 Task: Plan a trip to Dodola, Ethiopia from 6th December, 2023 to 18th December, 2023 for 3 adults.2 bedrooms having 2 beds and 2 bathrooms. Property type can be hotel. Look for 3 properties as per requirement.
Action: Mouse moved to (540, 75)
Screenshot: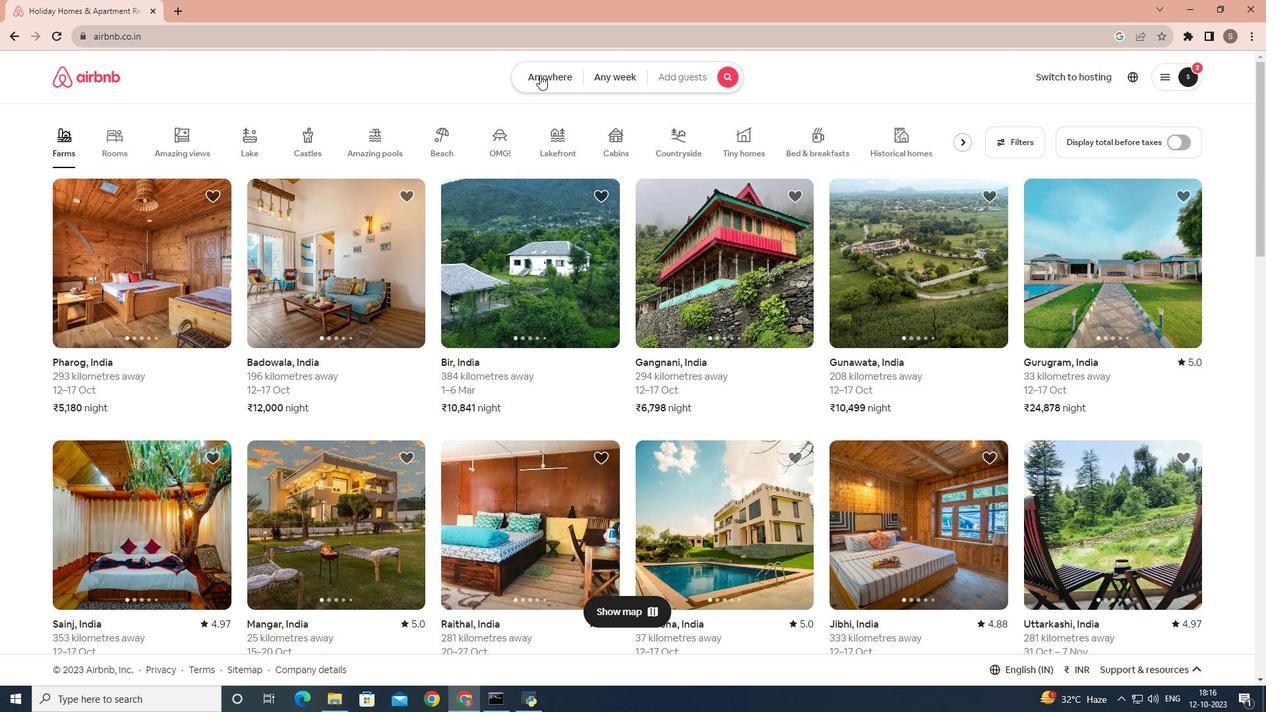
Action: Mouse pressed left at (540, 75)
Screenshot: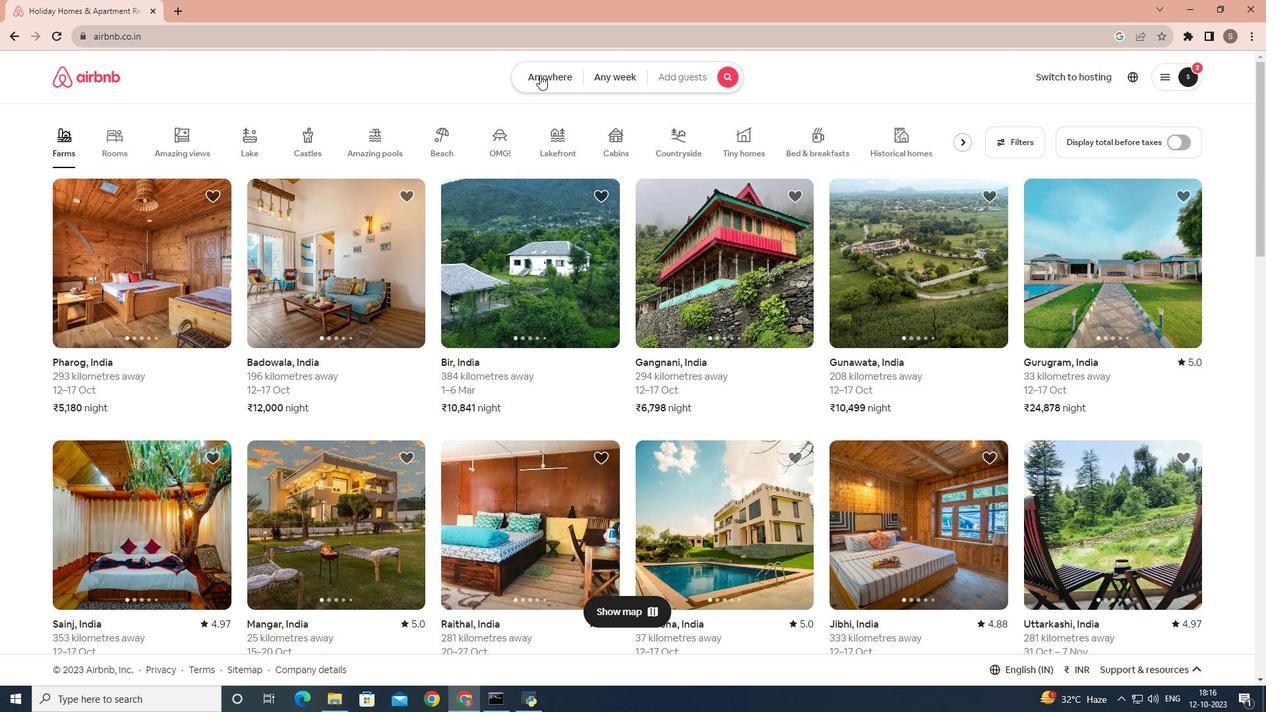 
Action: Mouse moved to (391, 133)
Screenshot: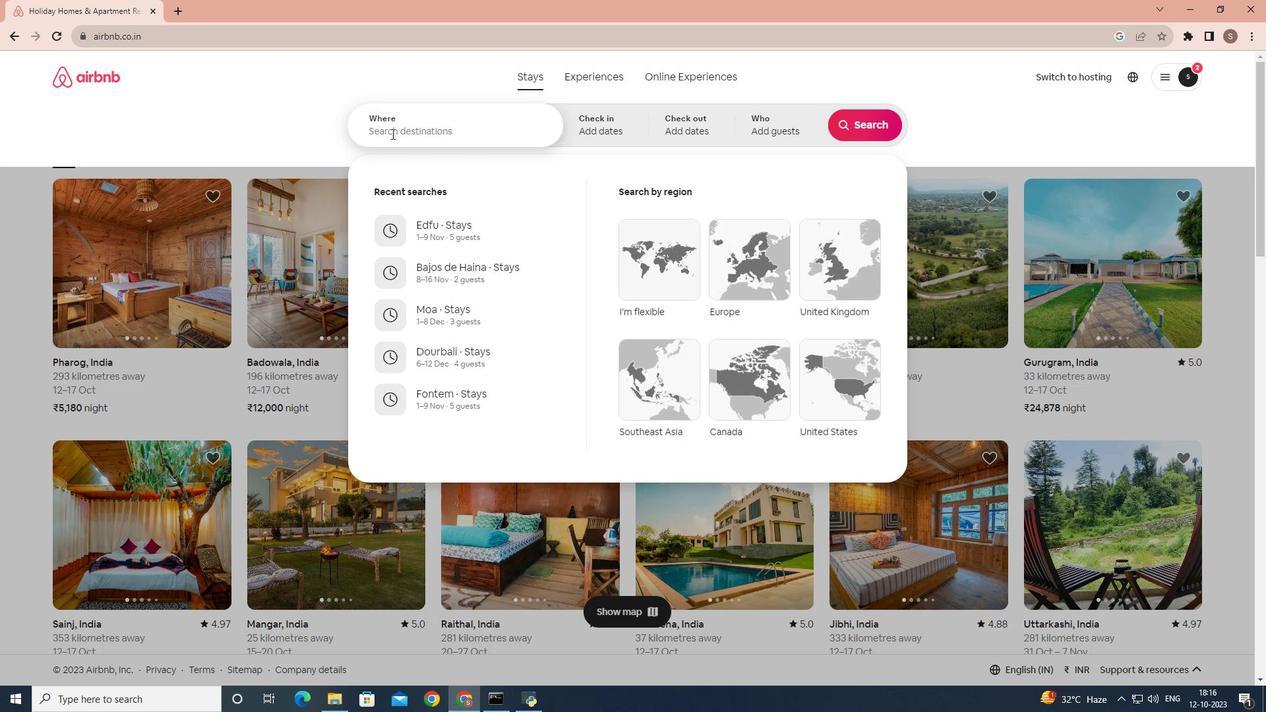 
Action: Mouse pressed left at (391, 133)
Screenshot: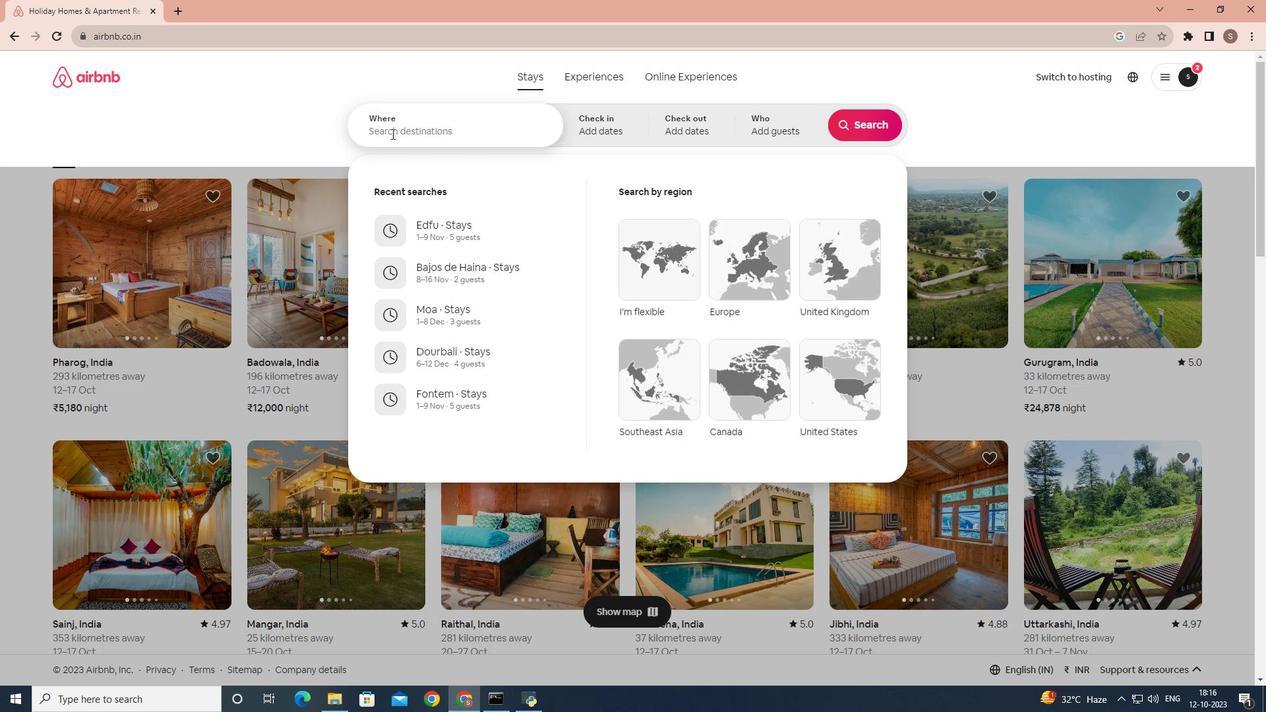 
Action: Mouse moved to (484, 161)
Screenshot: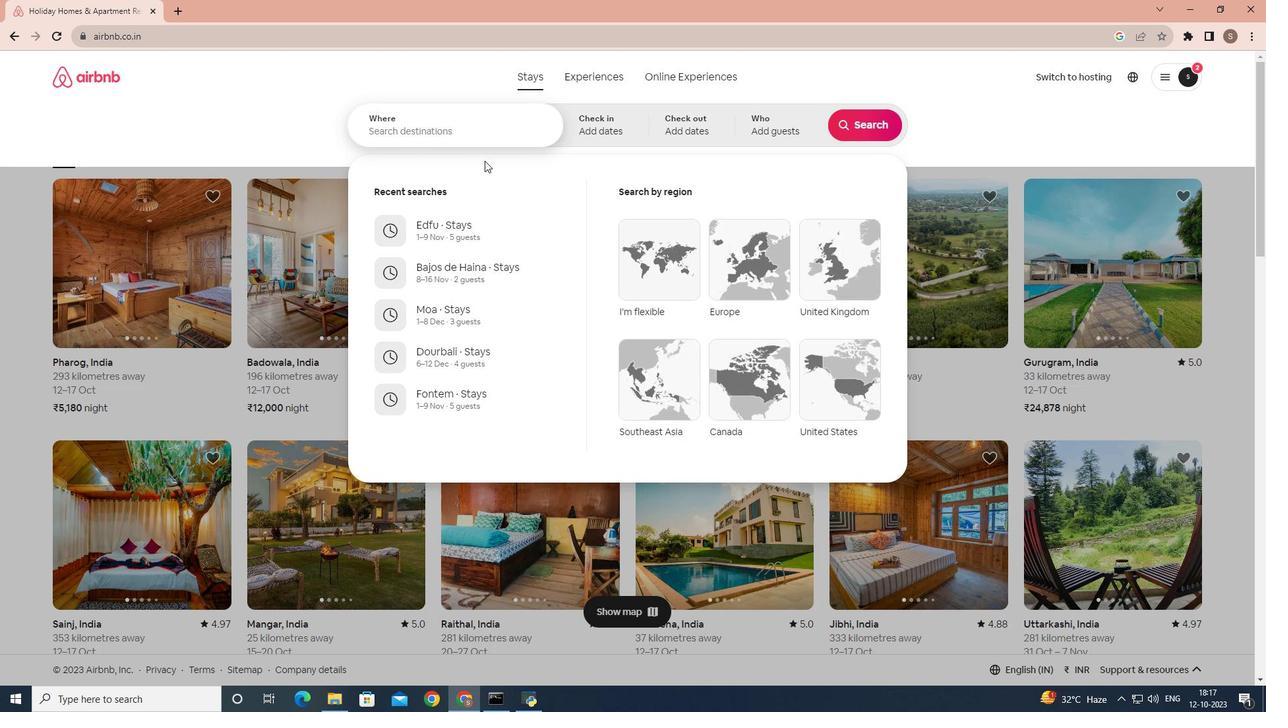 
Action: Key pressed <Key.shift>Dodola
Screenshot: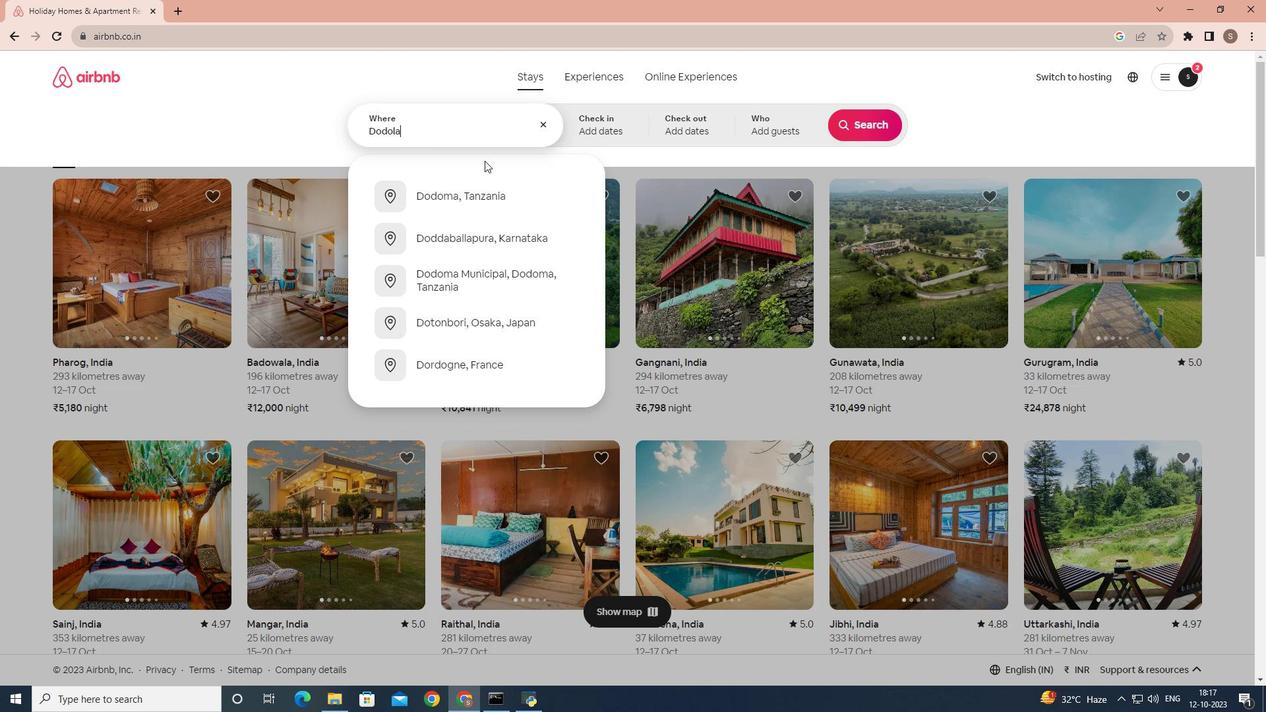 
Action: Mouse moved to (495, 200)
Screenshot: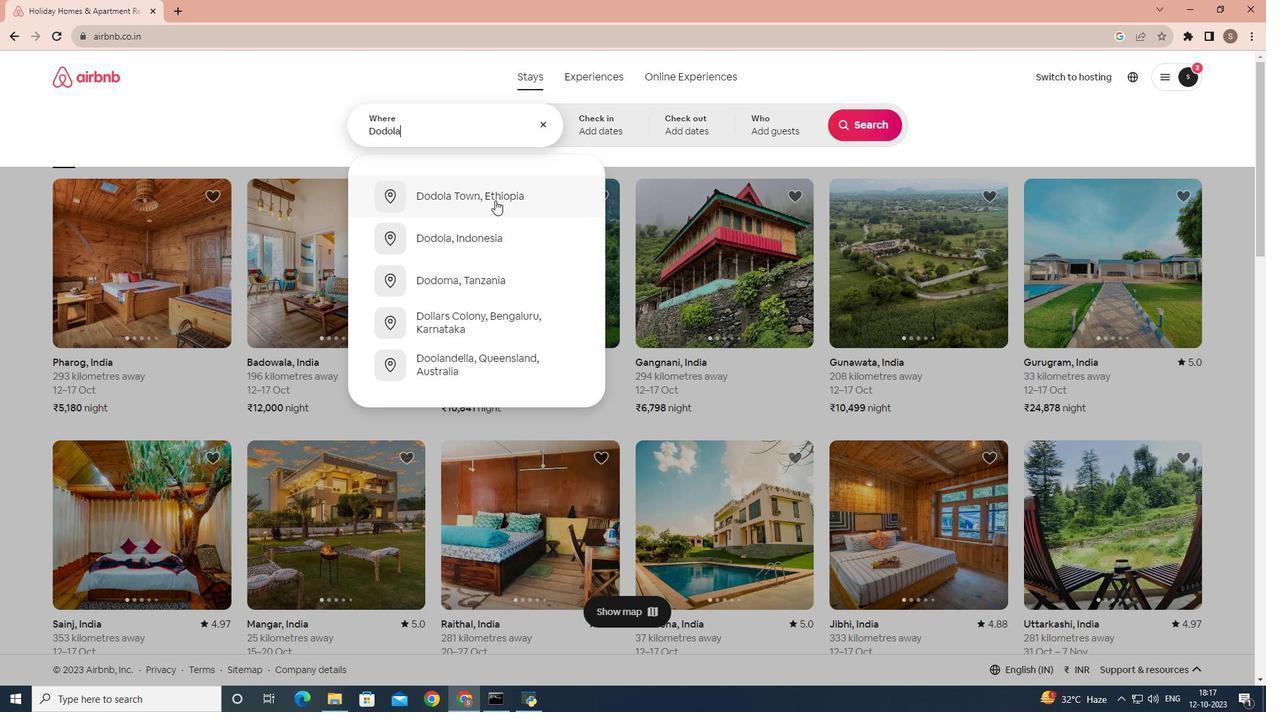 
Action: Mouse pressed left at (495, 200)
Screenshot: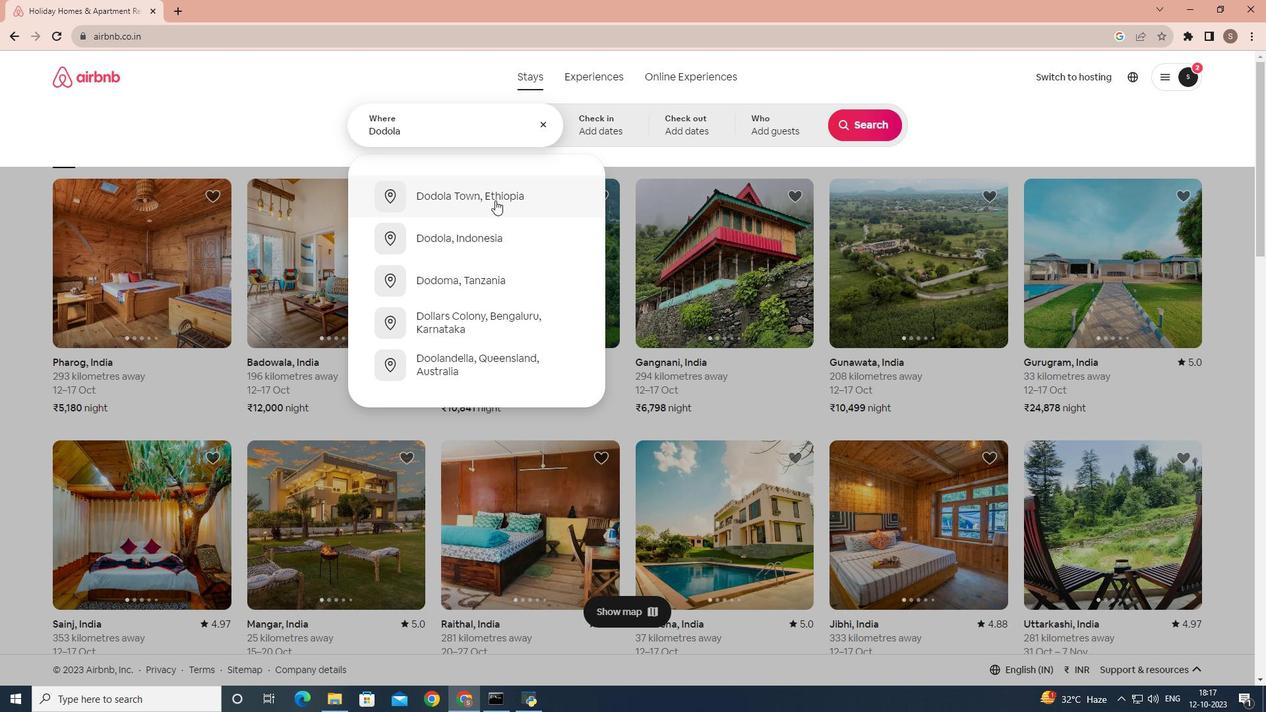 
Action: Mouse moved to (861, 227)
Screenshot: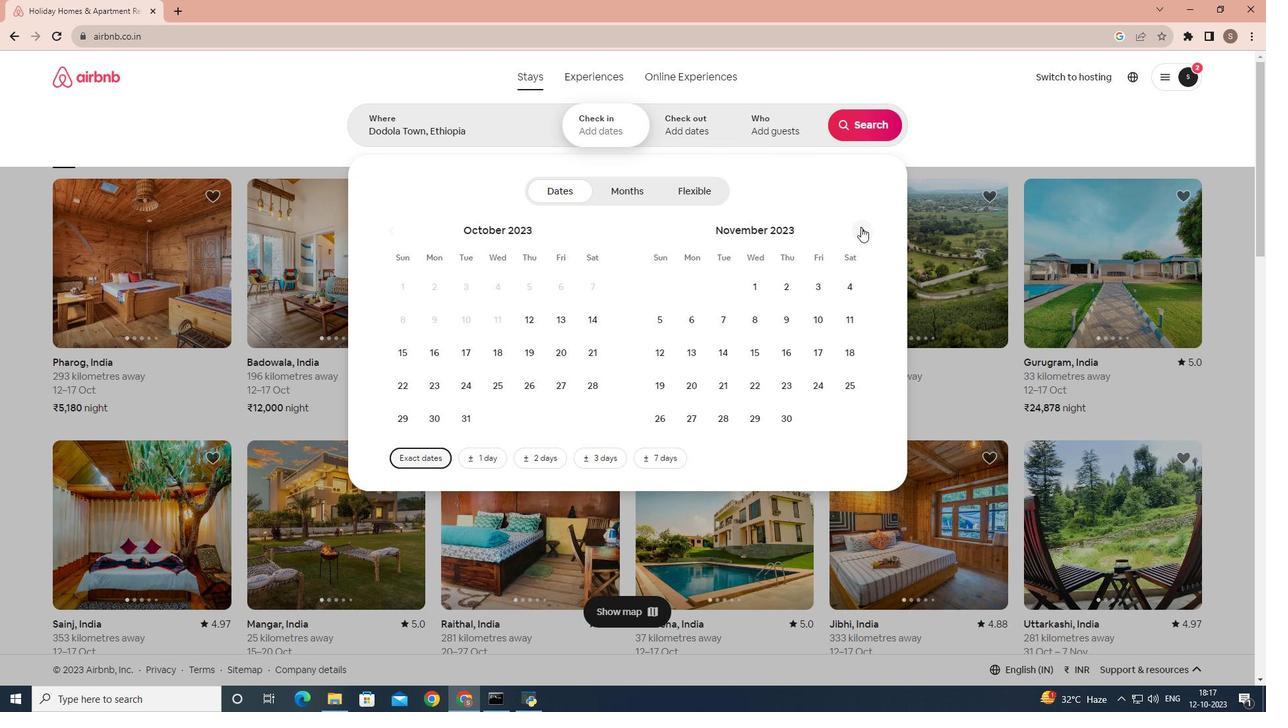 
Action: Mouse pressed left at (861, 227)
Screenshot: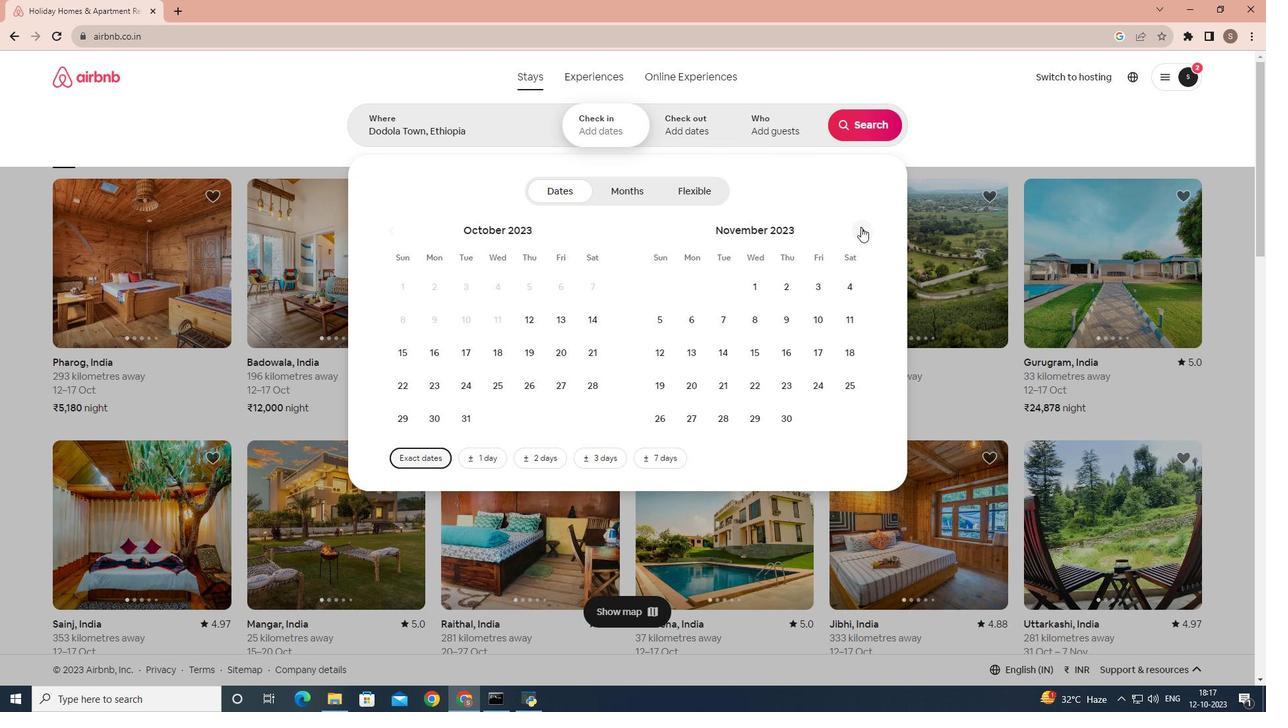 
Action: Mouse moved to (754, 323)
Screenshot: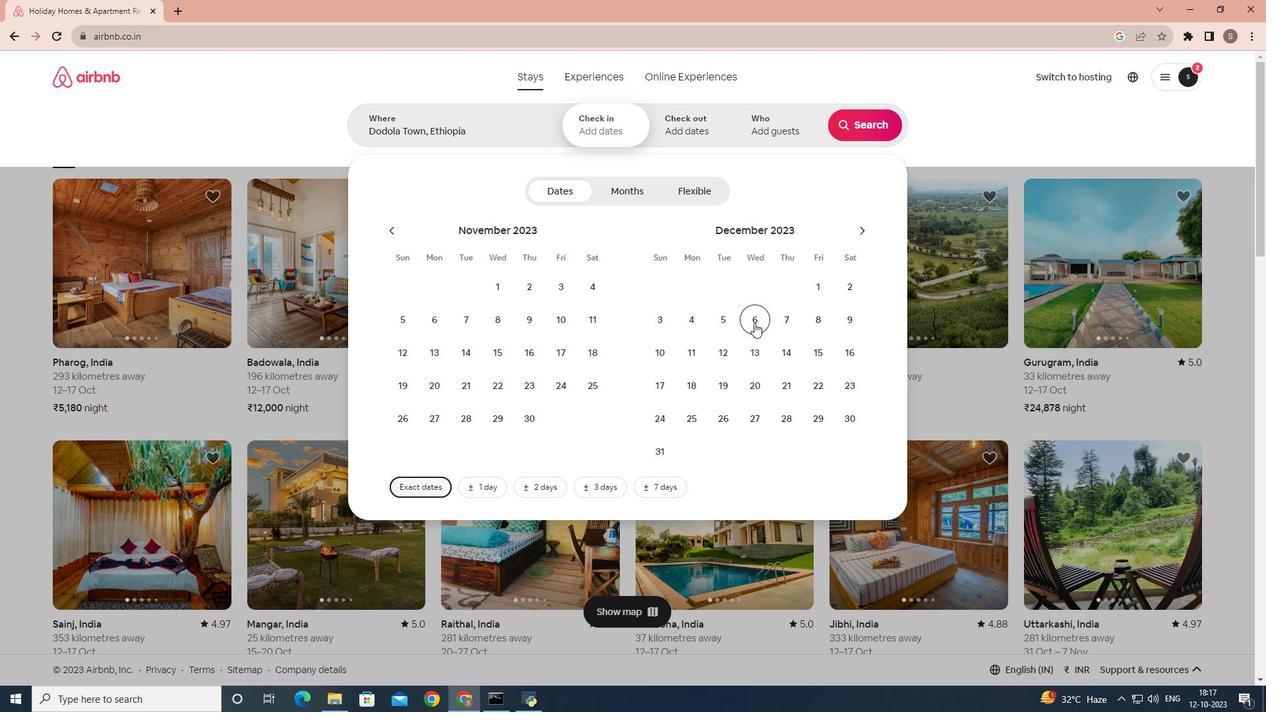 
Action: Mouse pressed left at (754, 323)
Screenshot: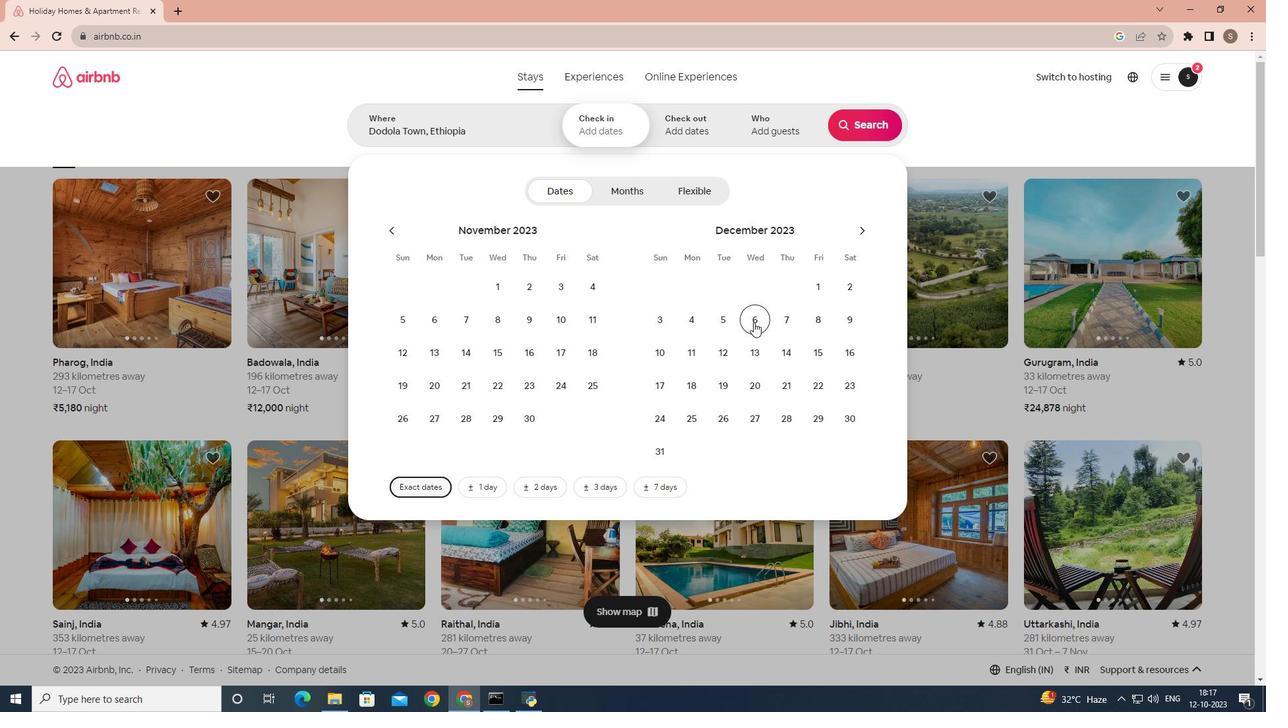 
Action: Mouse moved to (704, 386)
Screenshot: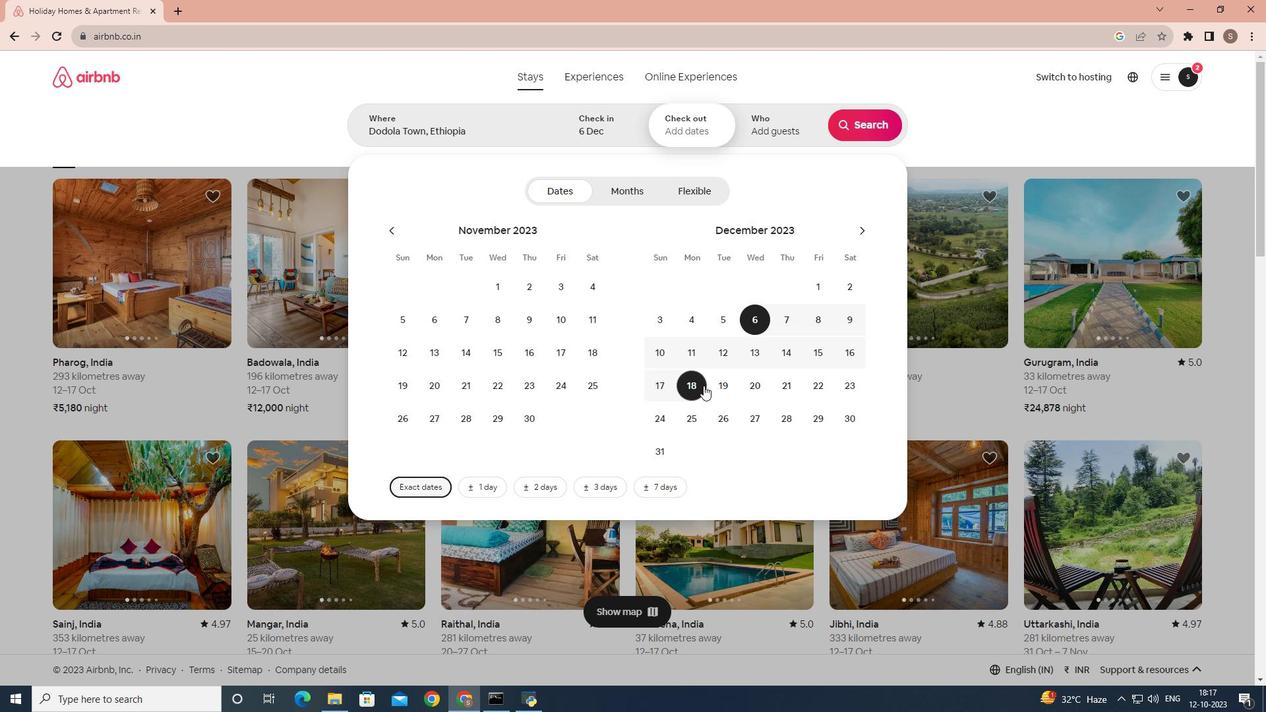 
Action: Mouse pressed left at (704, 386)
Screenshot: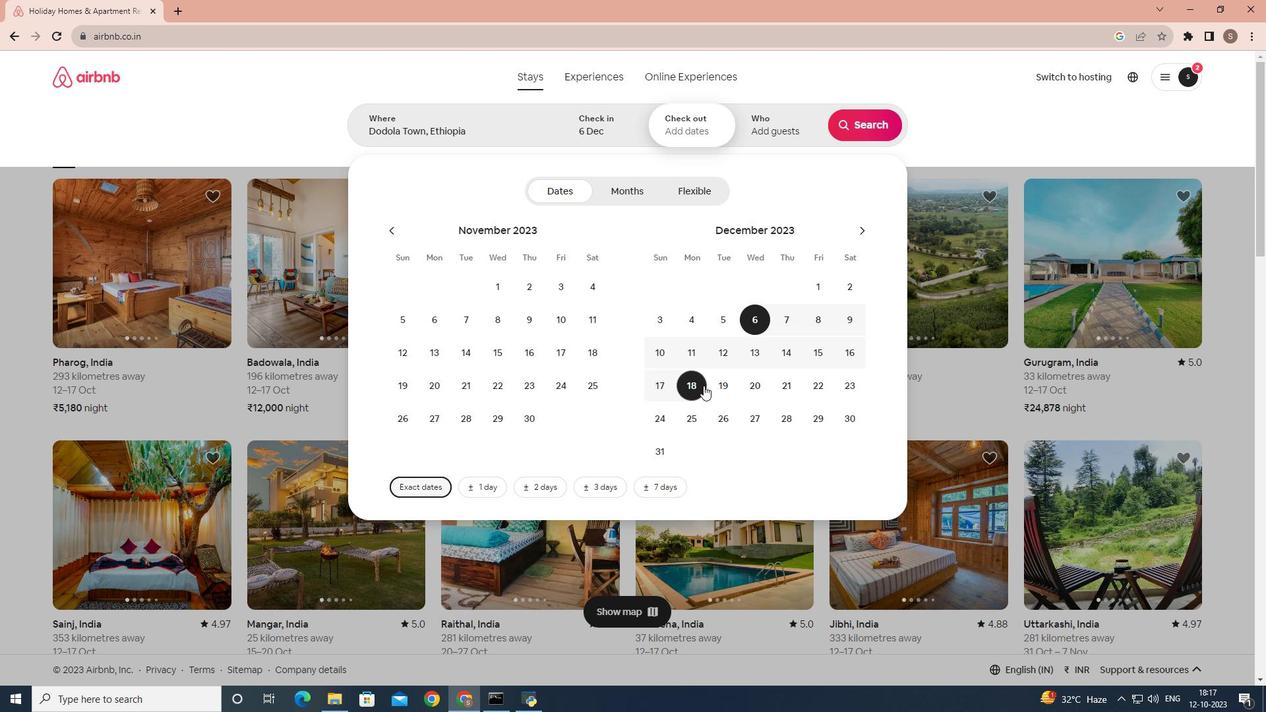 
Action: Mouse moved to (764, 134)
Screenshot: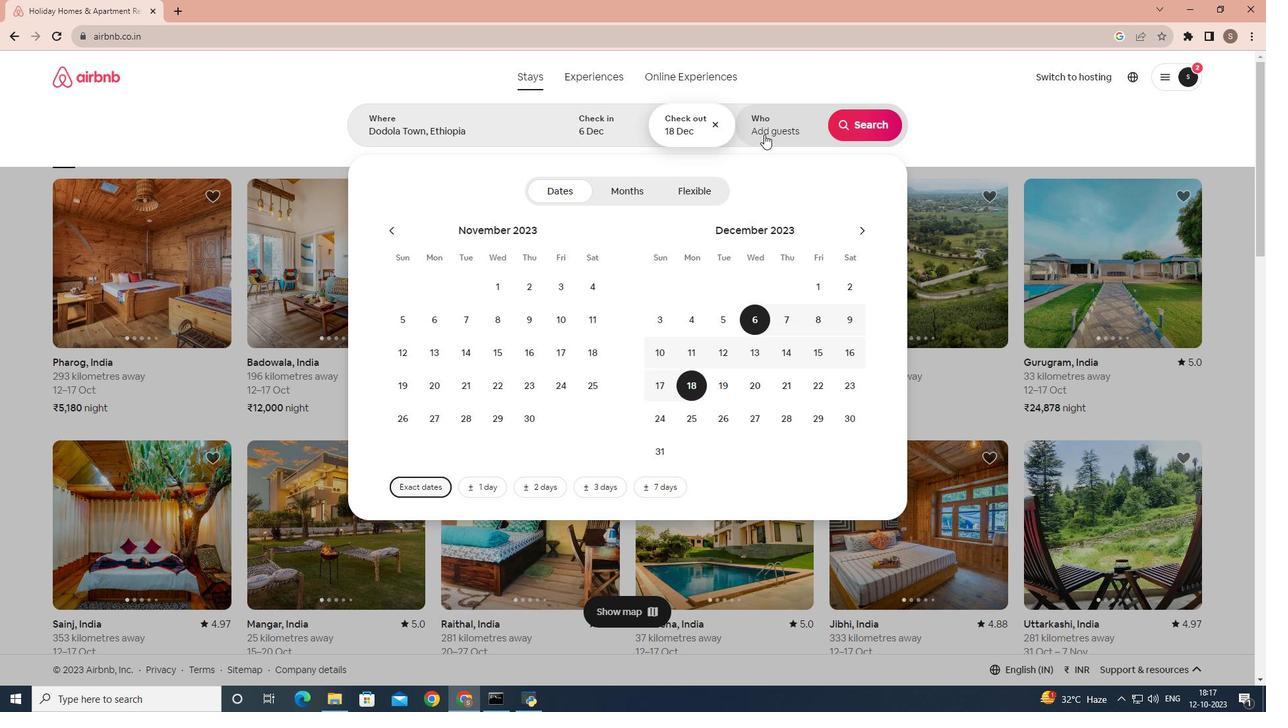 
Action: Mouse pressed left at (764, 134)
Screenshot: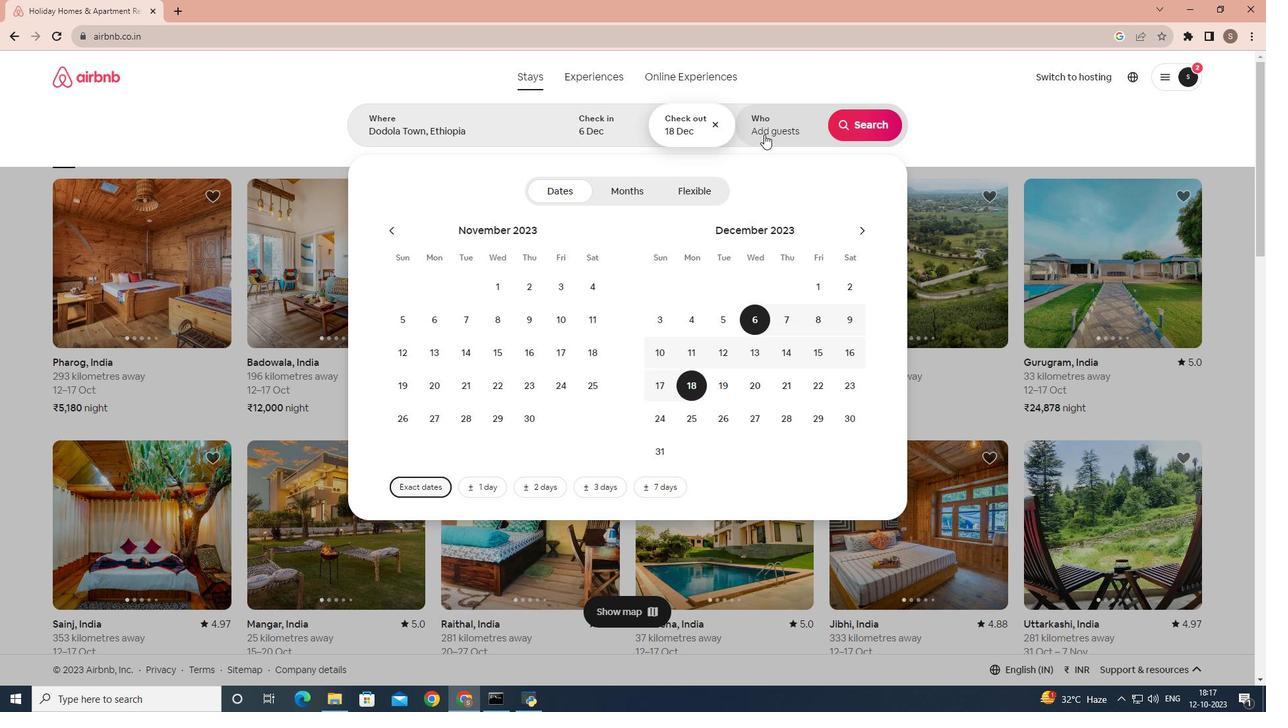 
Action: Mouse moved to (874, 193)
Screenshot: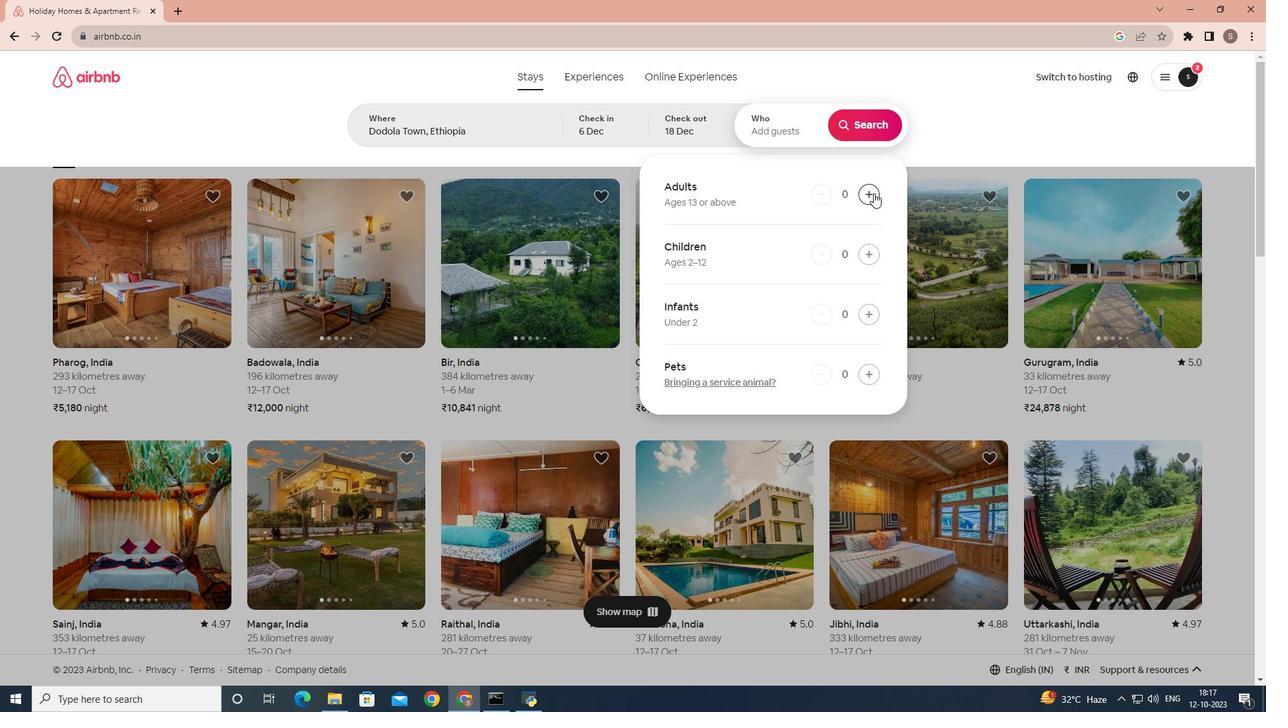 
Action: Mouse pressed left at (874, 193)
Screenshot: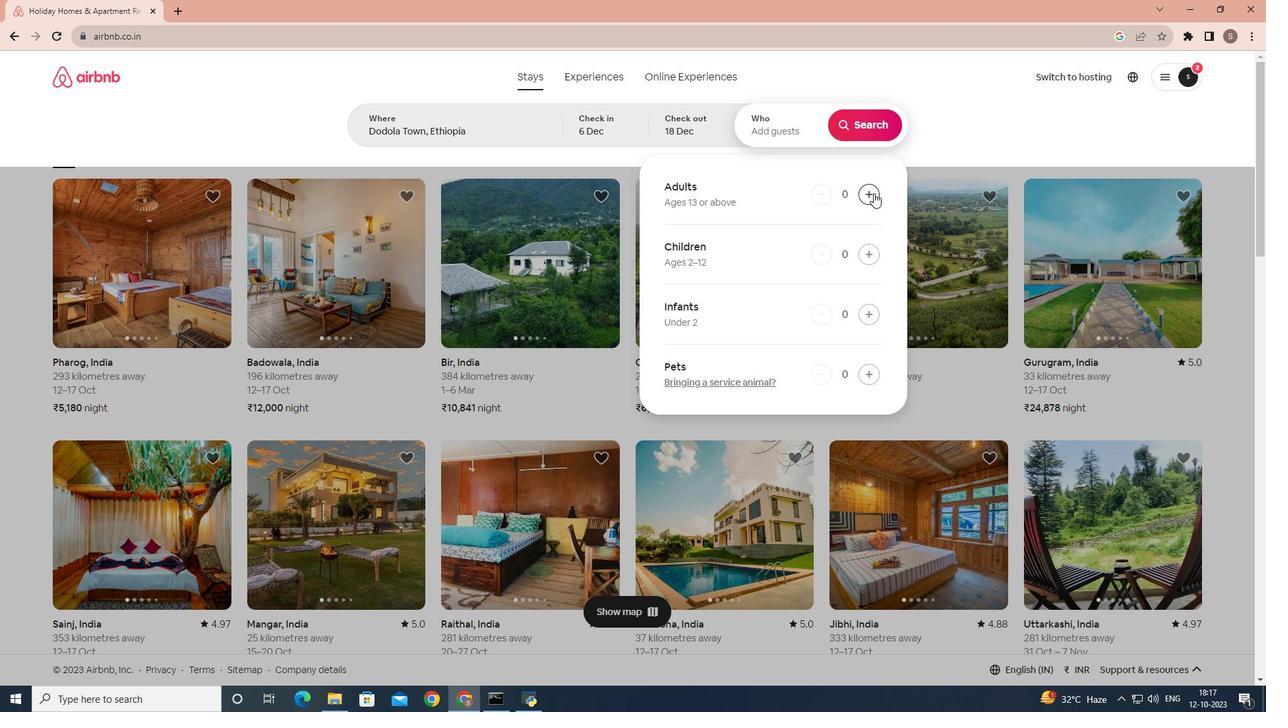 
Action: Mouse pressed left at (874, 193)
Screenshot: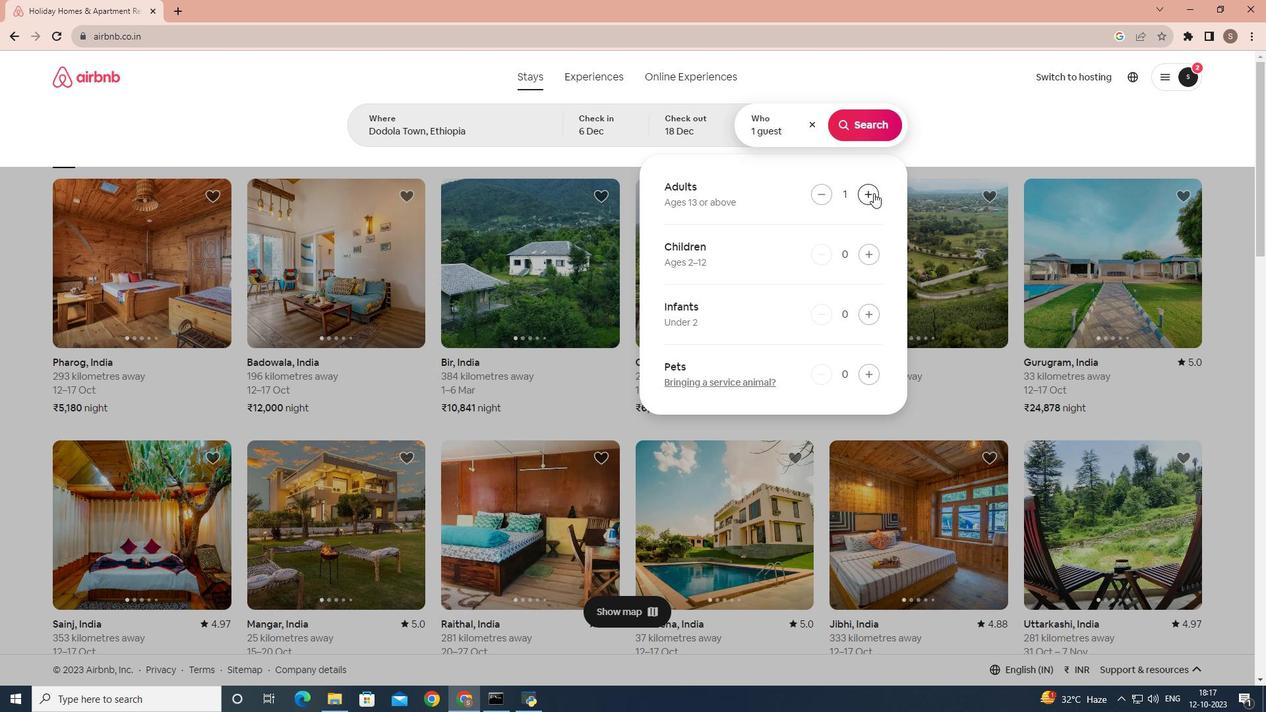 
Action: Mouse pressed left at (874, 193)
Screenshot: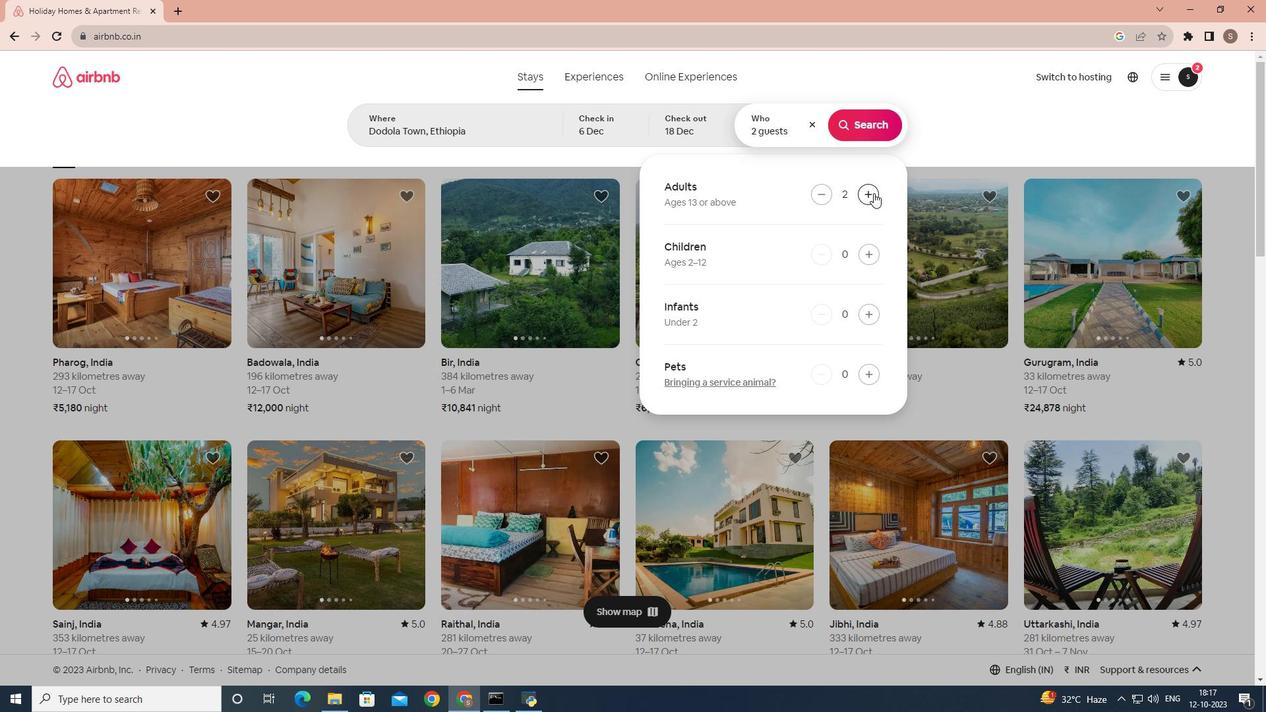 
Action: Mouse moved to (867, 123)
Screenshot: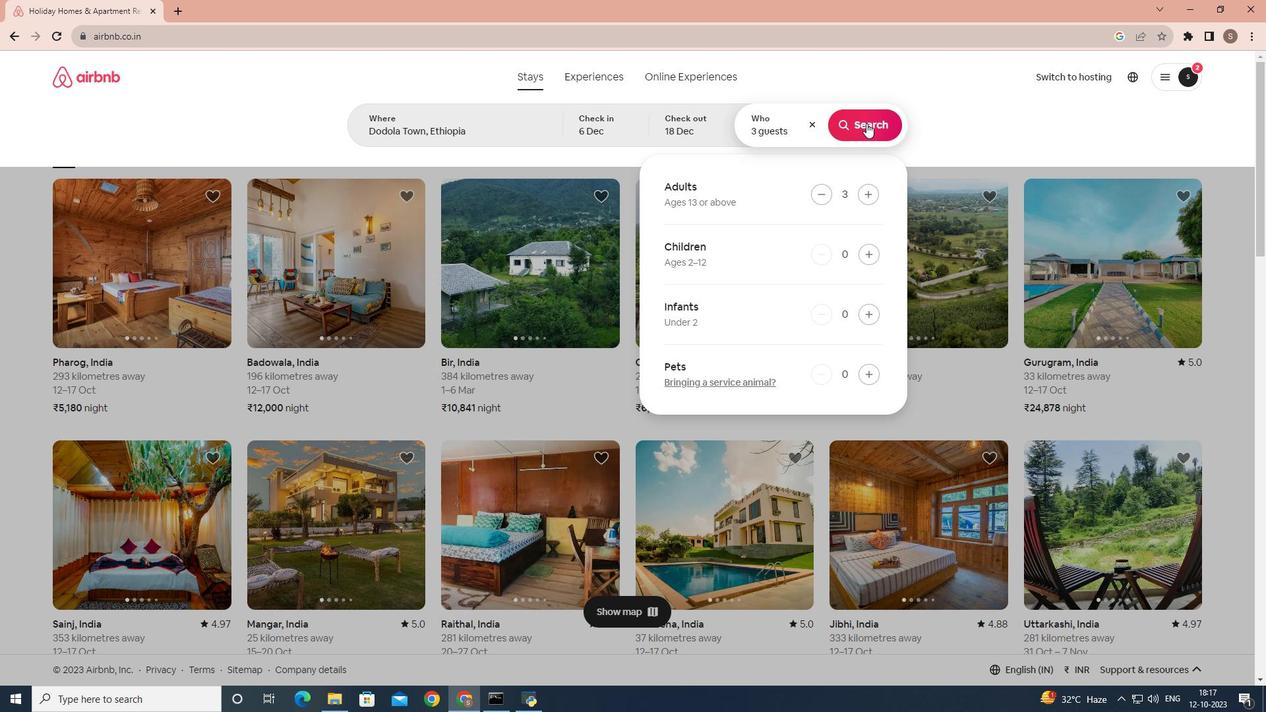 
Action: Mouse pressed left at (867, 123)
Screenshot: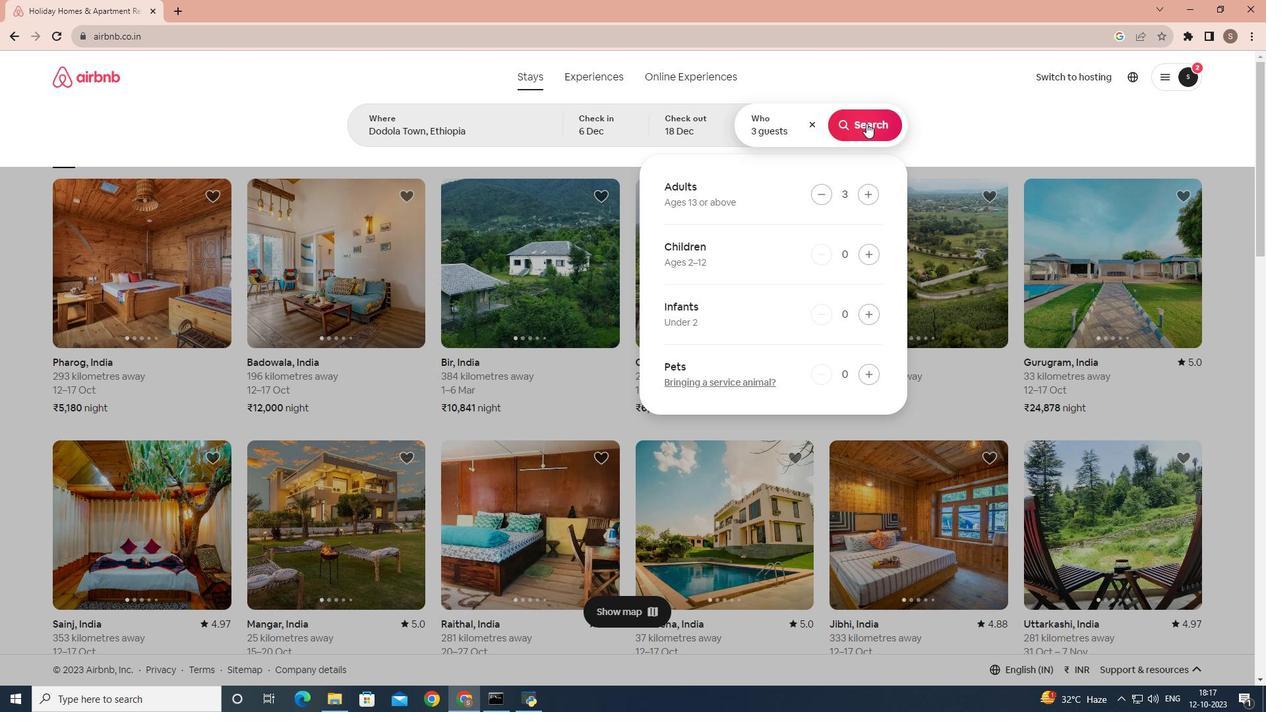 
Action: Mouse moved to (1055, 129)
Screenshot: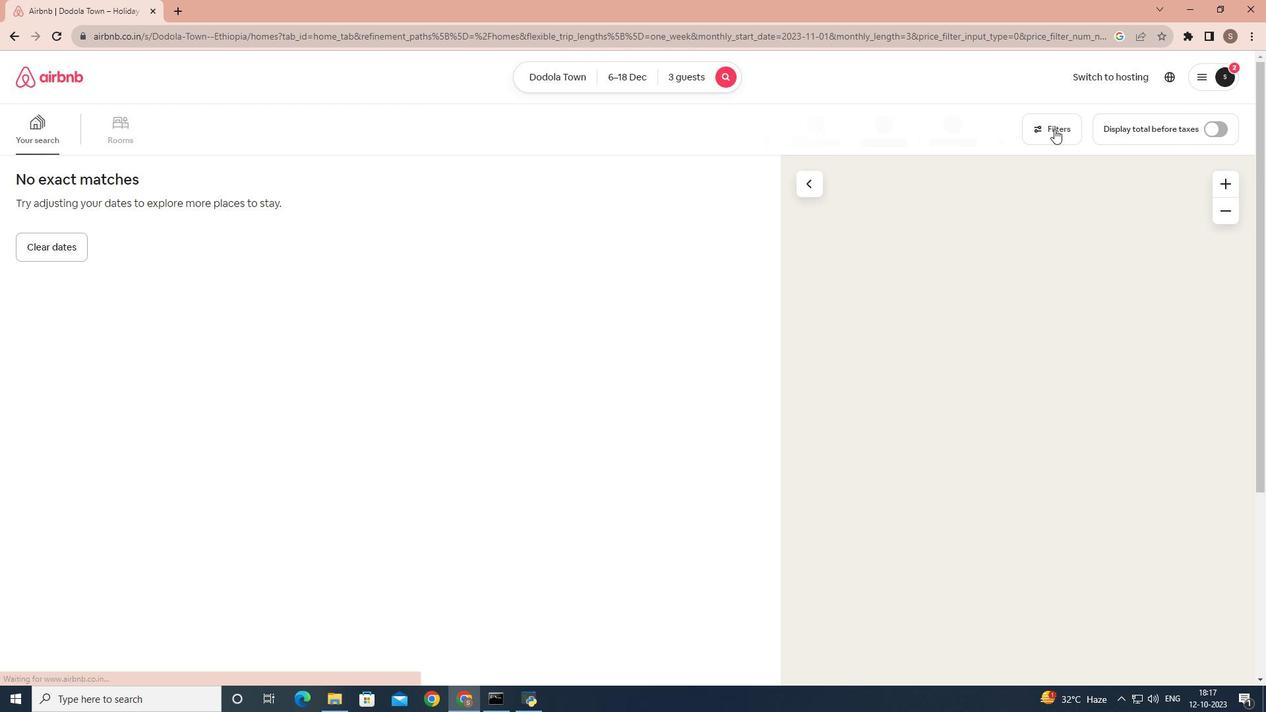 
Action: Mouse pressed left at (1055, 129)
Screenshot: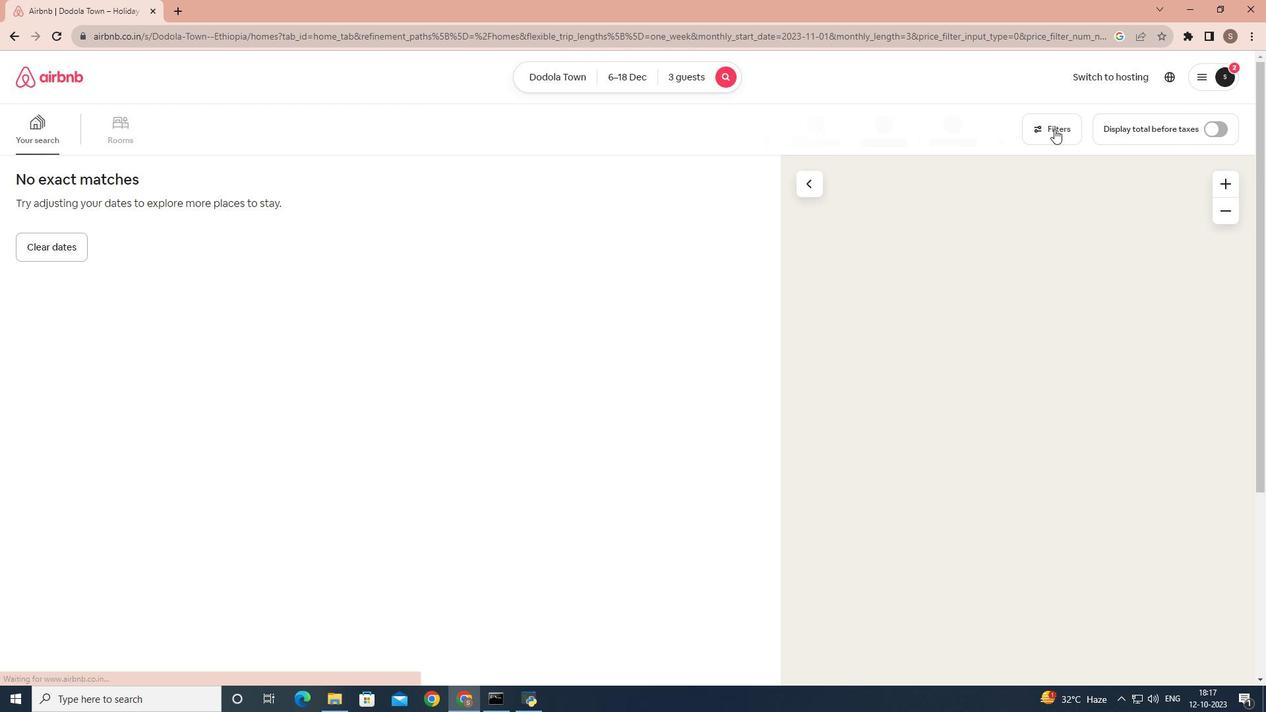 
Action: Mouse moved to (638, 420)
Screenshot: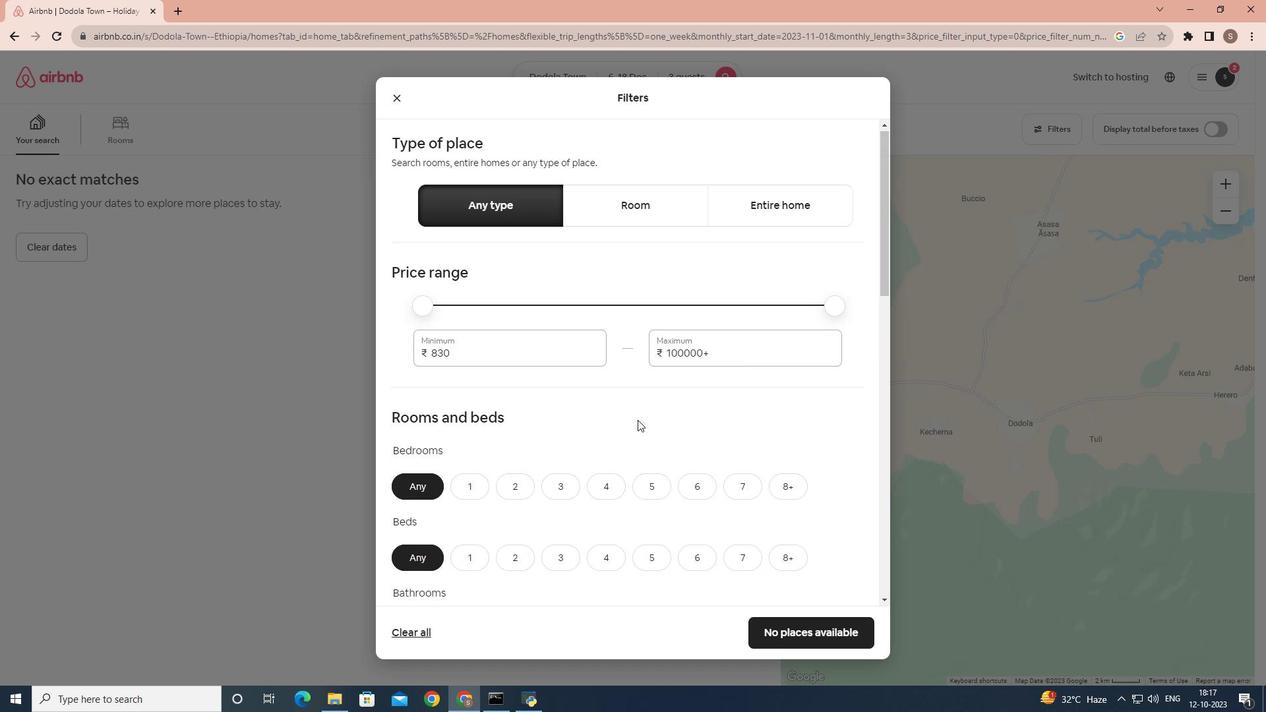 
Action: Mouse scrolled (638, 419) with delta (0, 0)
Screenshot: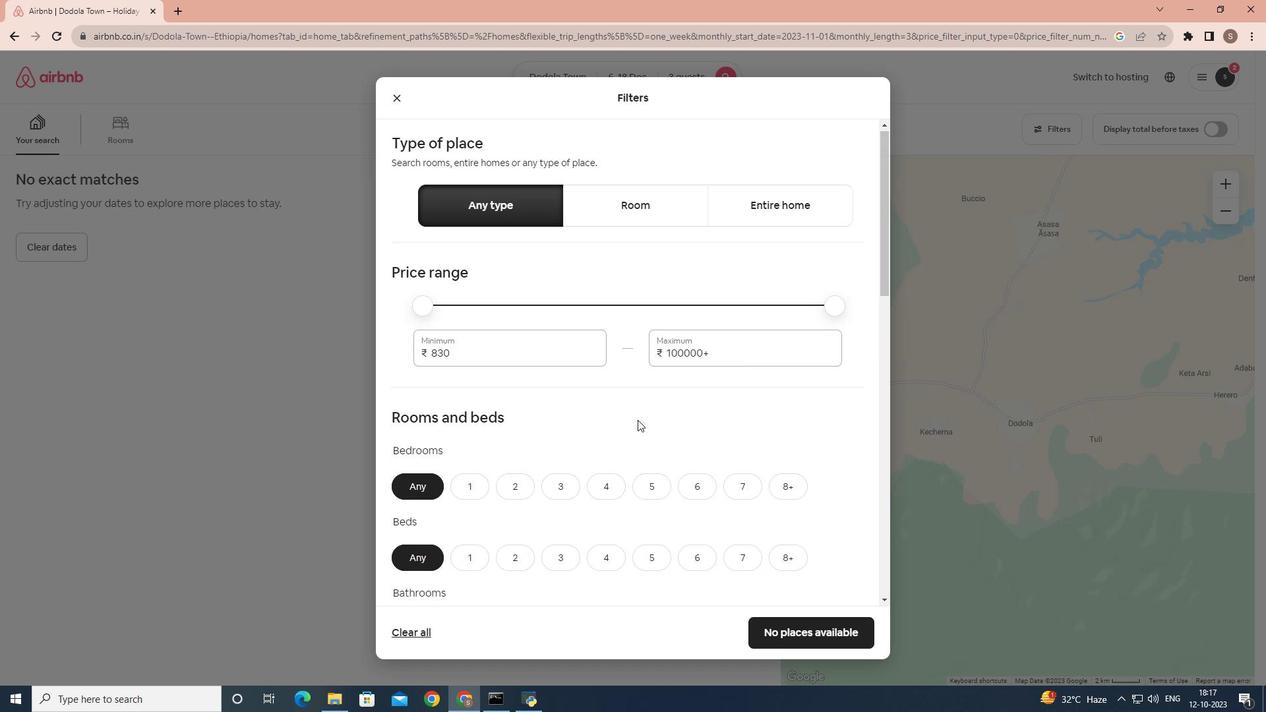 
Action: Mouse moved to (639, 420)
Screenshot: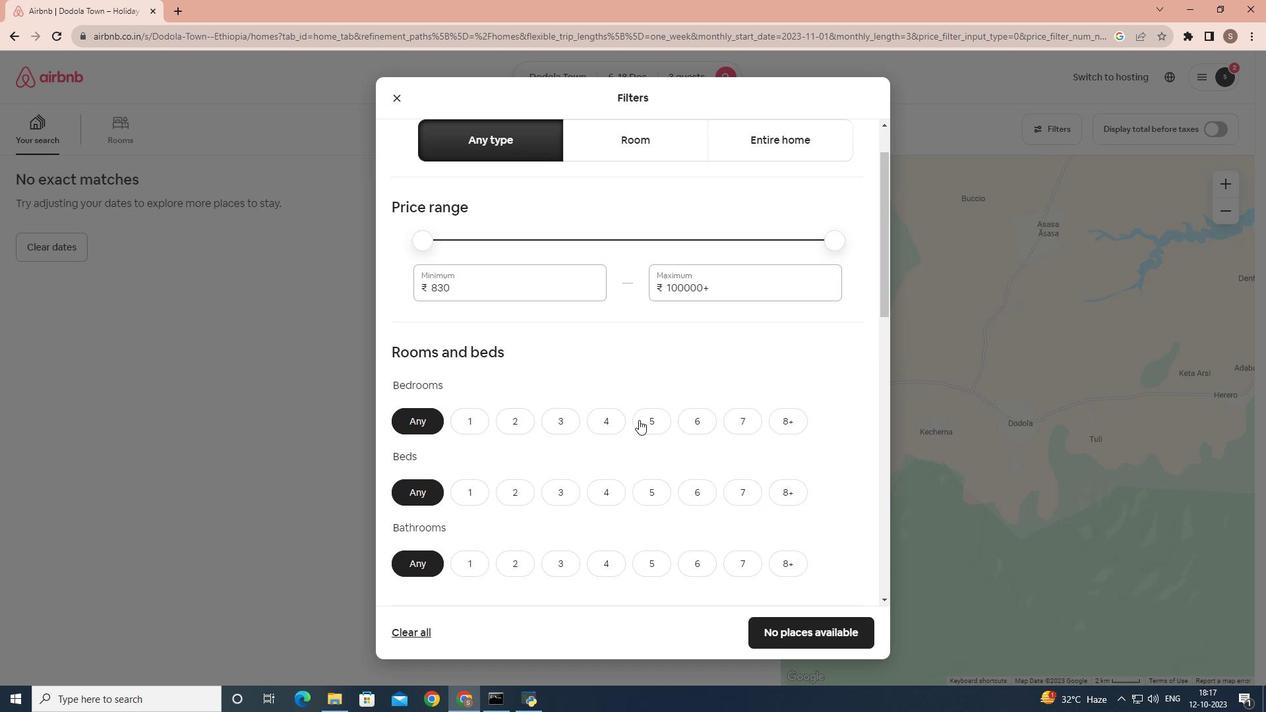 
Action: Mouse scrolled (639, 419) with delta (0, 0)
Screenshot: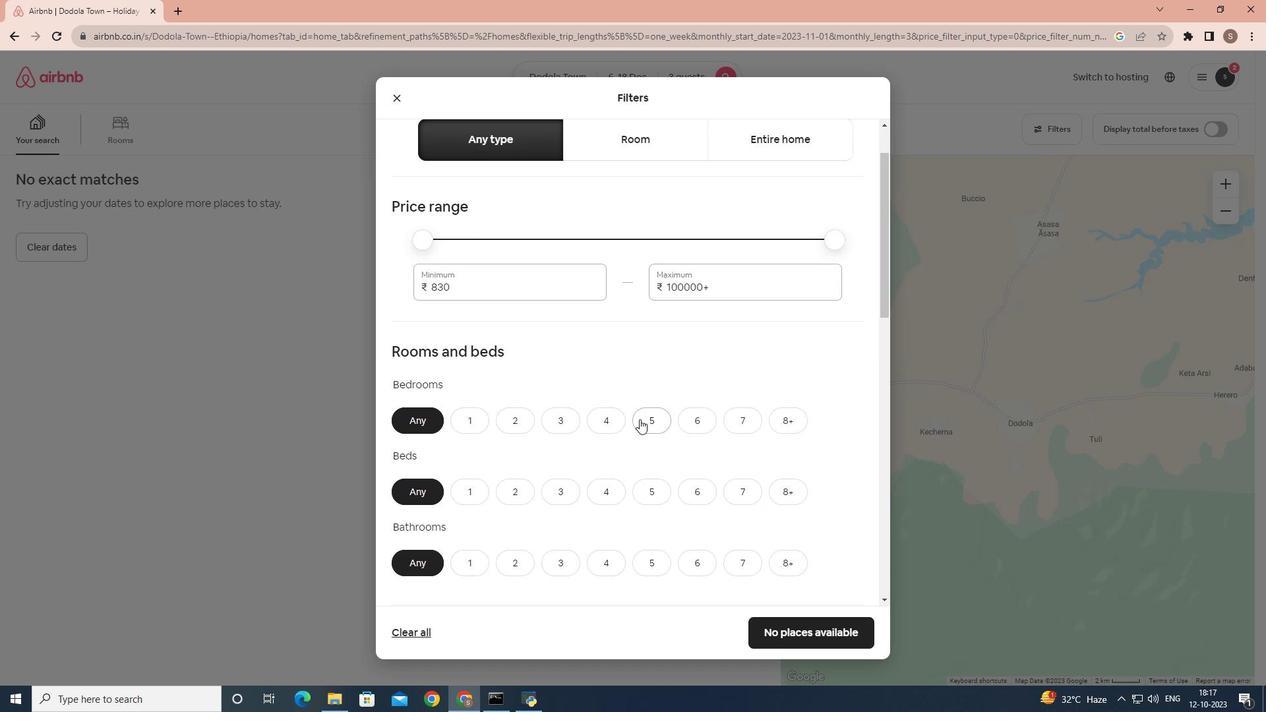 
Action: Mouse moved to (641, 415)
Screenshot: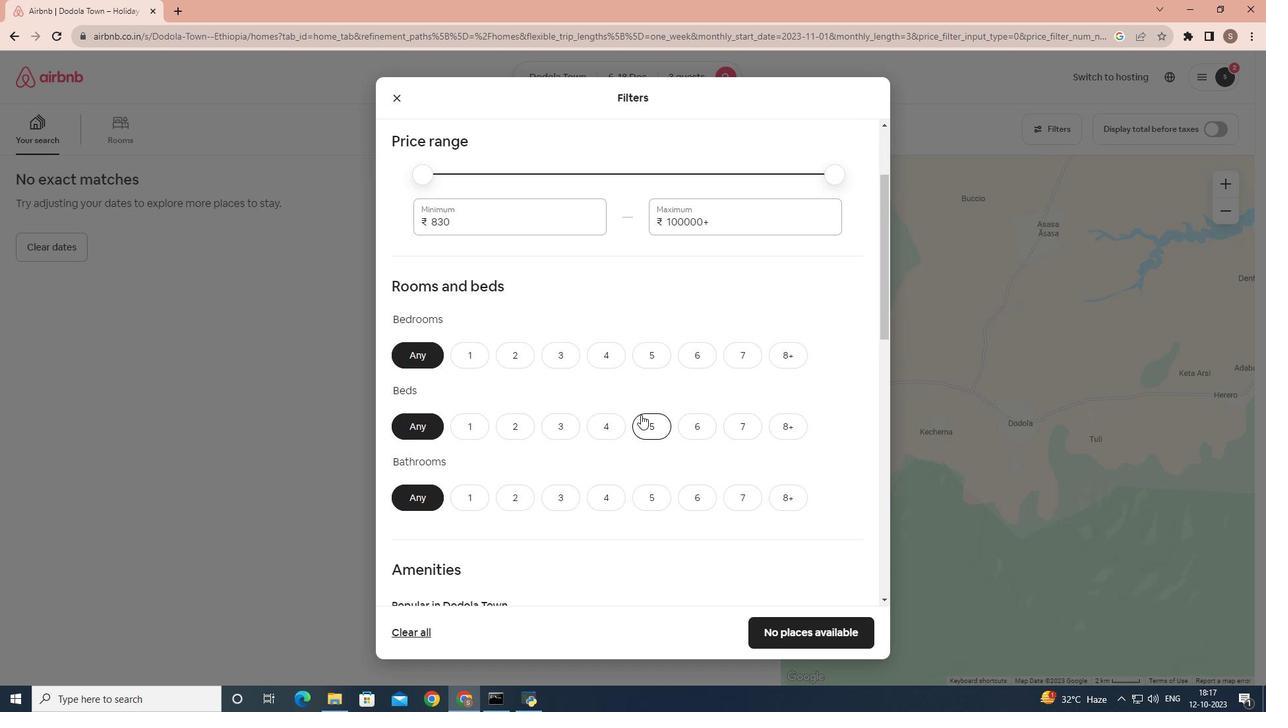 
Action: Mouse scrolled (641, 414) with delta (0, 0)
Screenshot: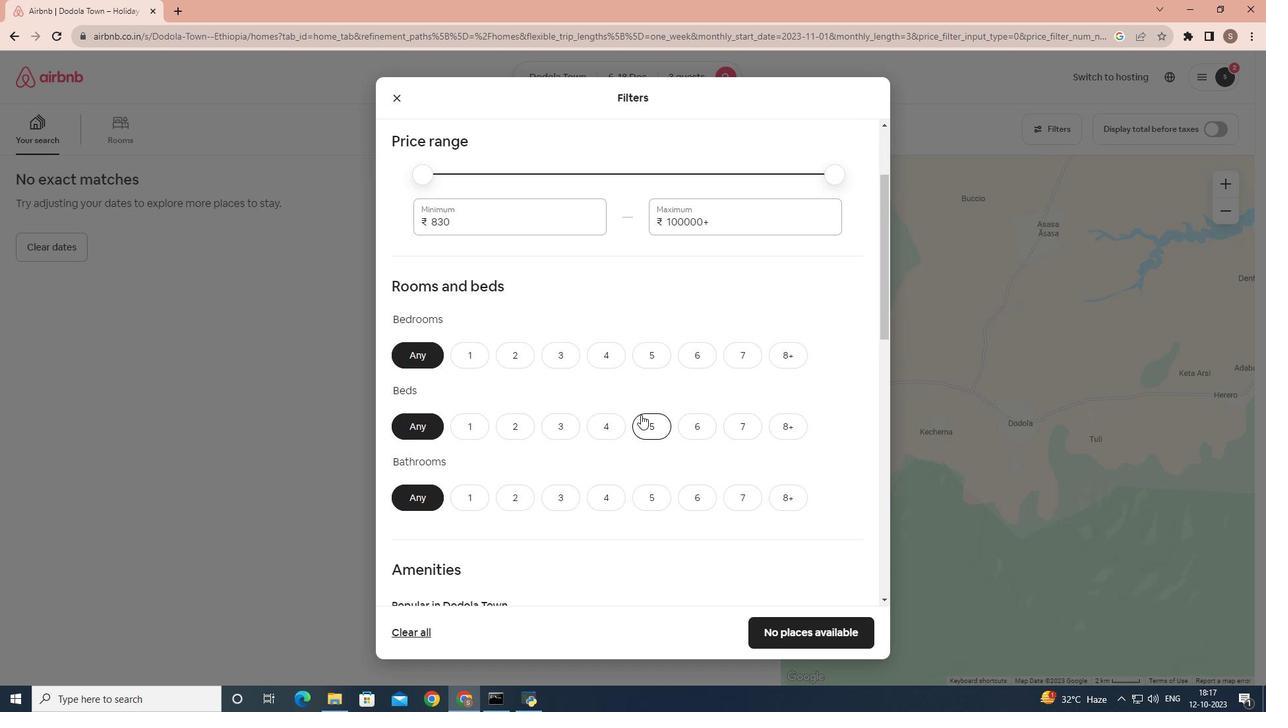 
Action: Mouse moved to (512, 297)
Screenshot: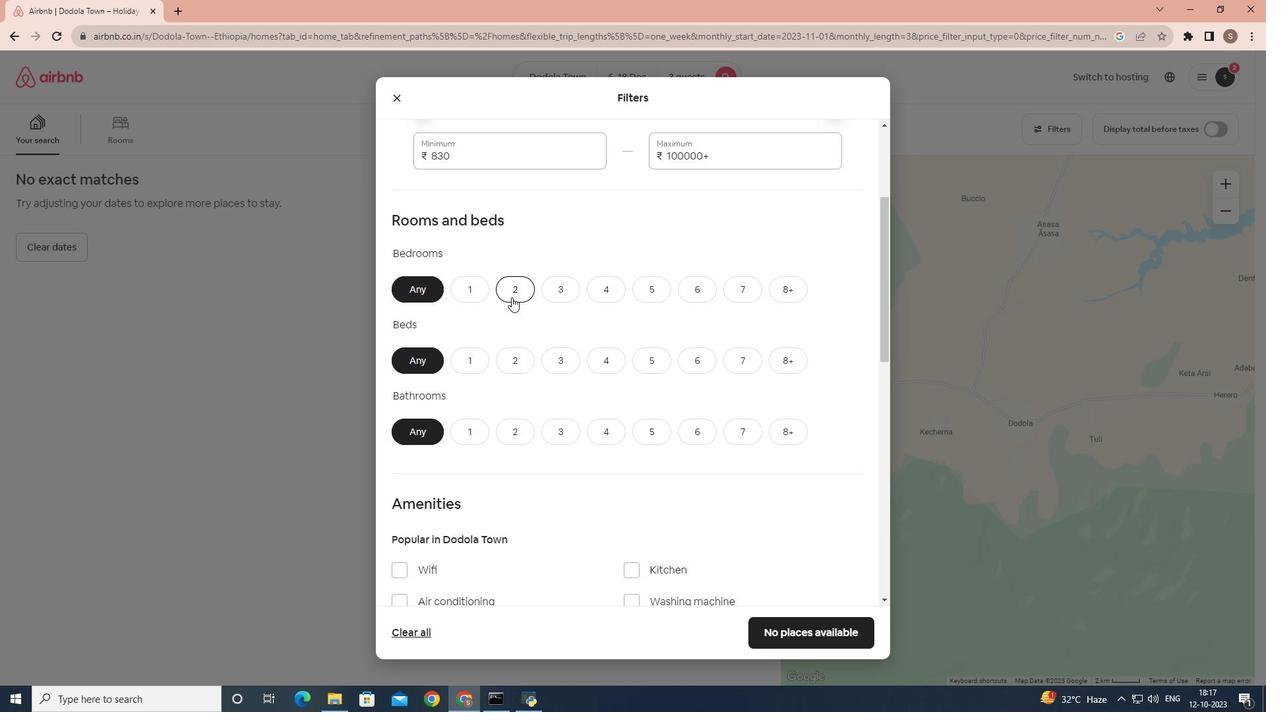 
Action: Mouse pressed left at (512, 297)
Screenshot: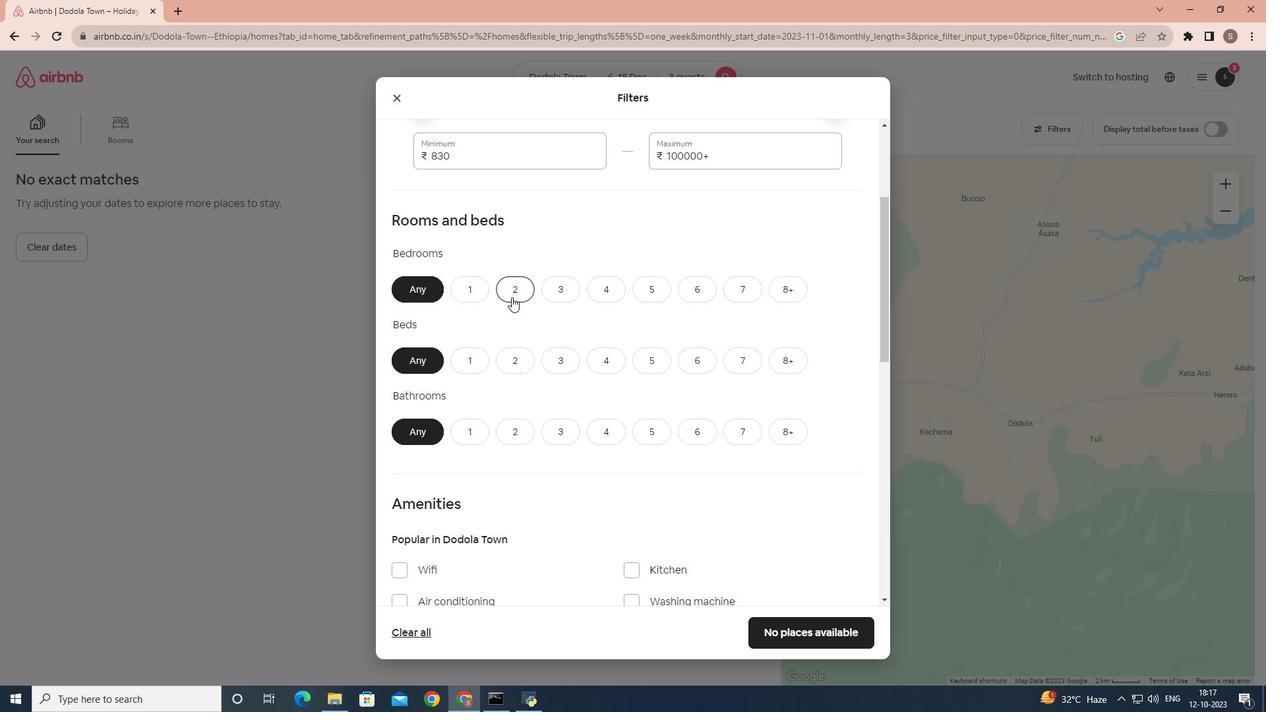 
Action: Mouse moved to (517, 364)
Screenshot: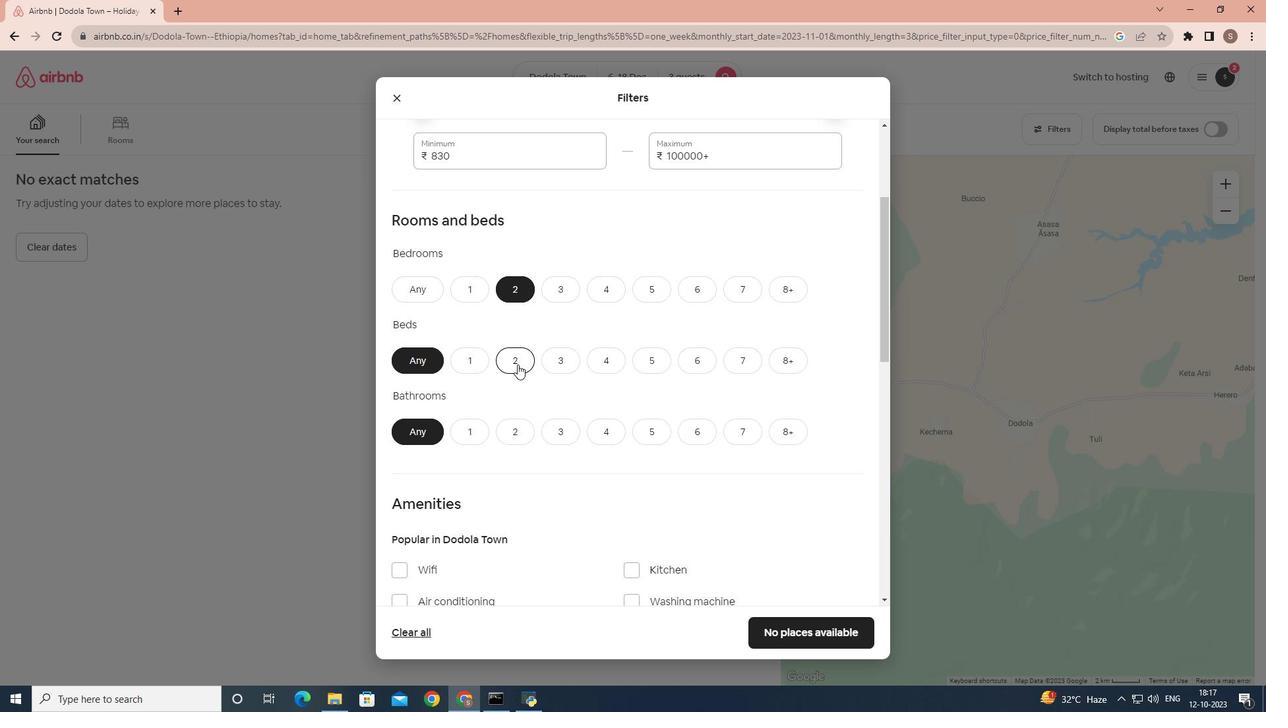 
Action: Mouse pressed left at (517, 364)
Screenshot: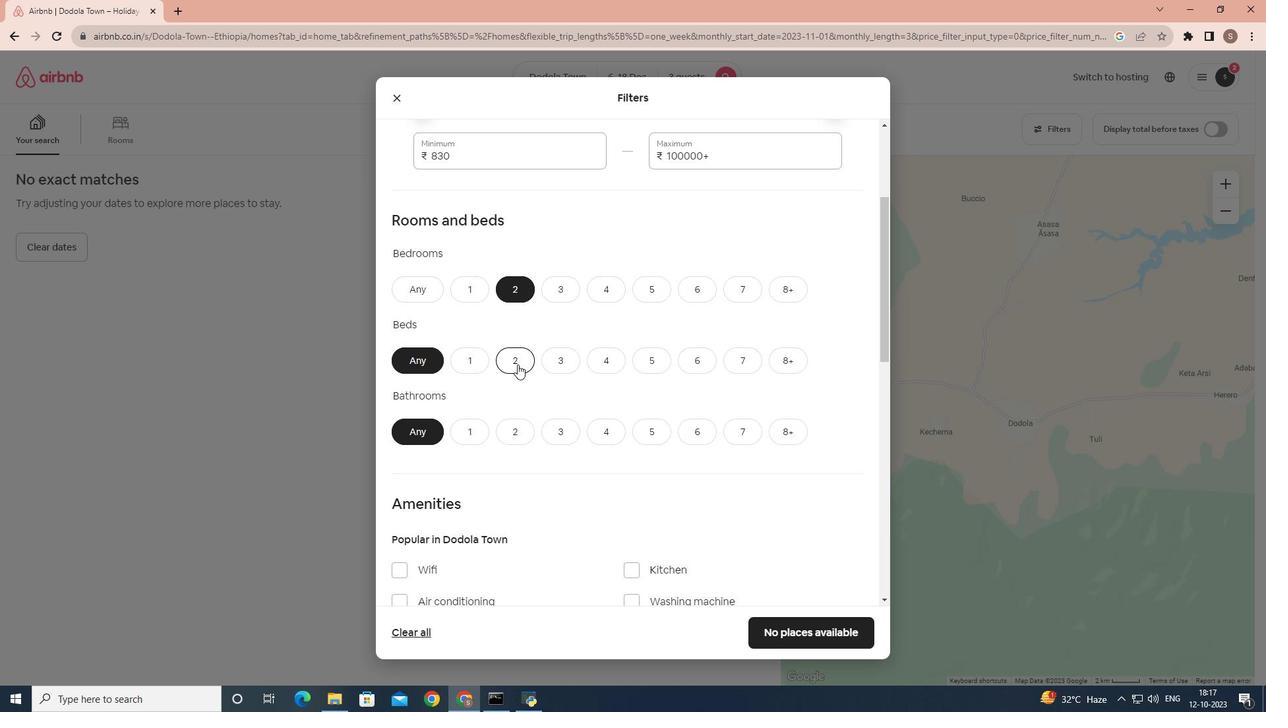 
Action: Mouse moved to (519, 427)
Screenshot: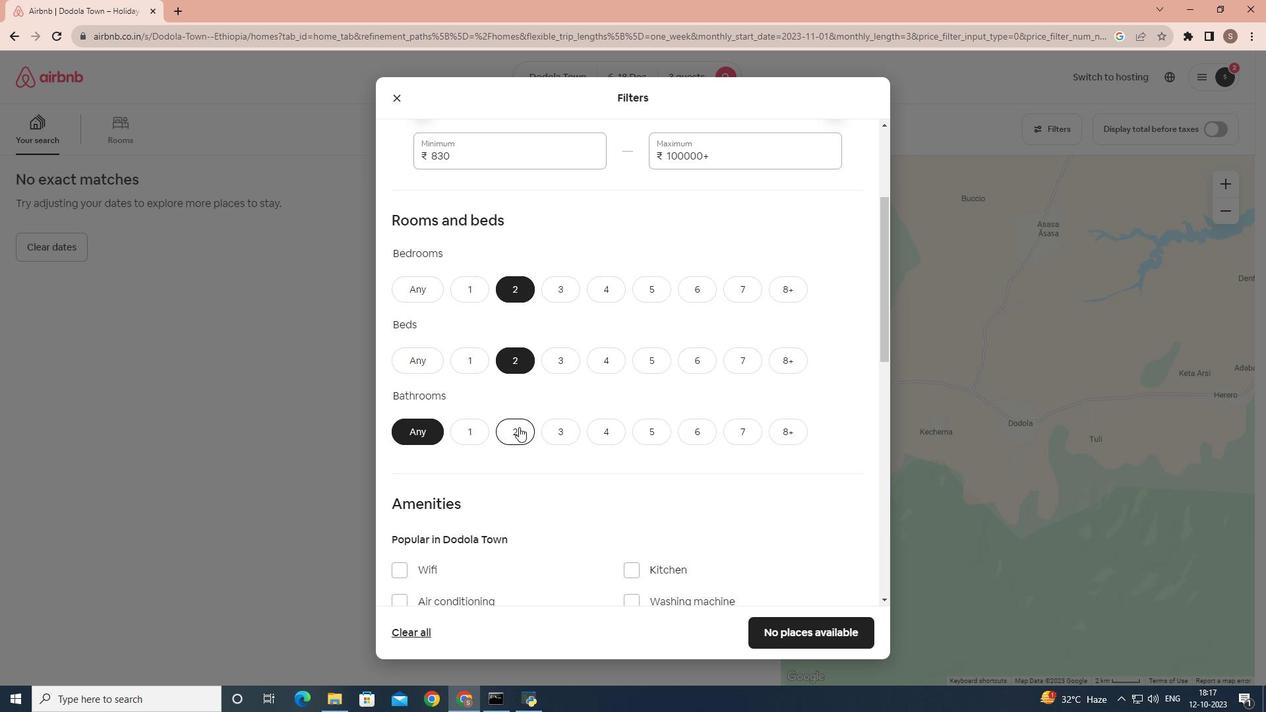 
Action: Mouse pressed left at (519, 427)
Screenshot: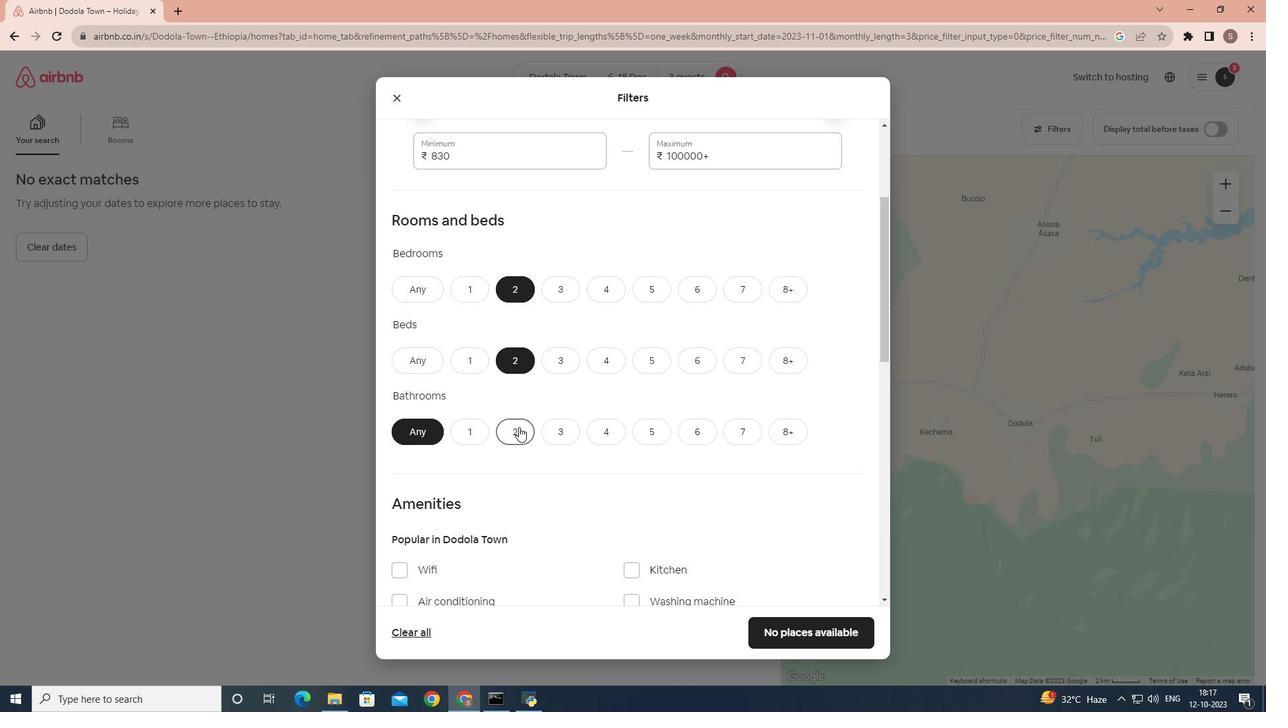 
Action: Mouse moved to (603, 395)
Screenshot: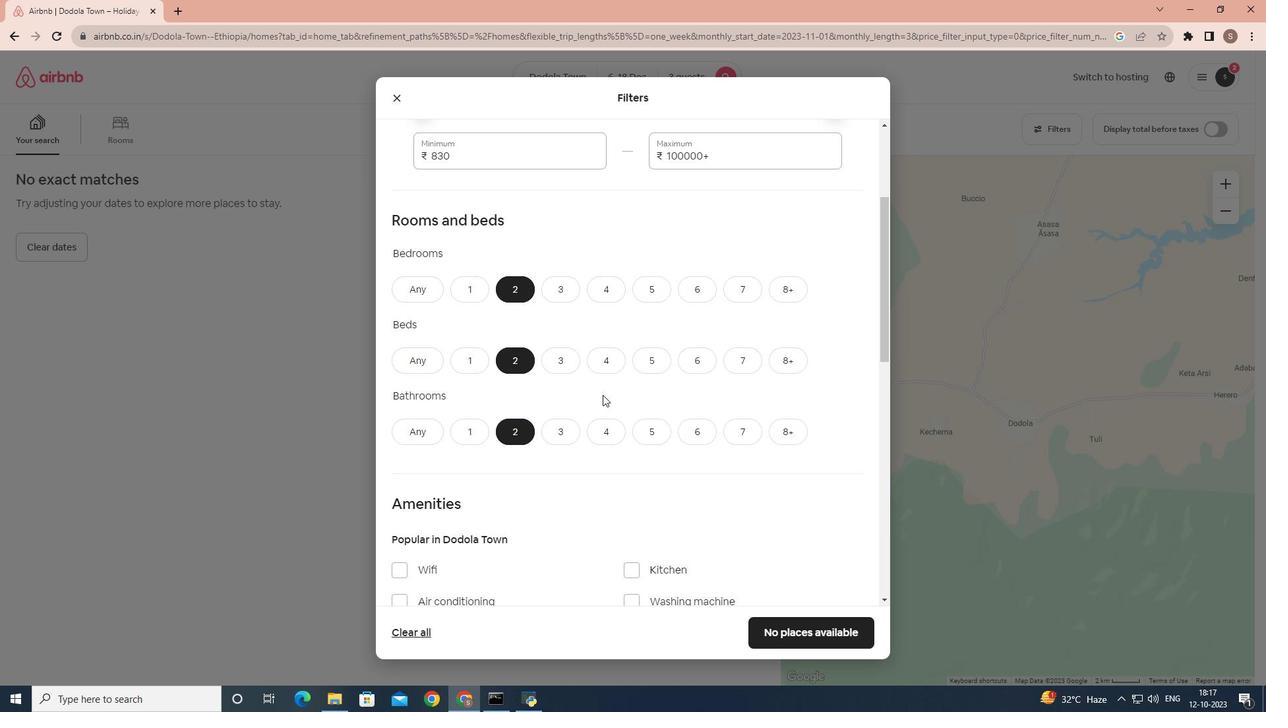 
Action: Mouse scrolled (603, 394) with delta (0, 0)
Screenshot: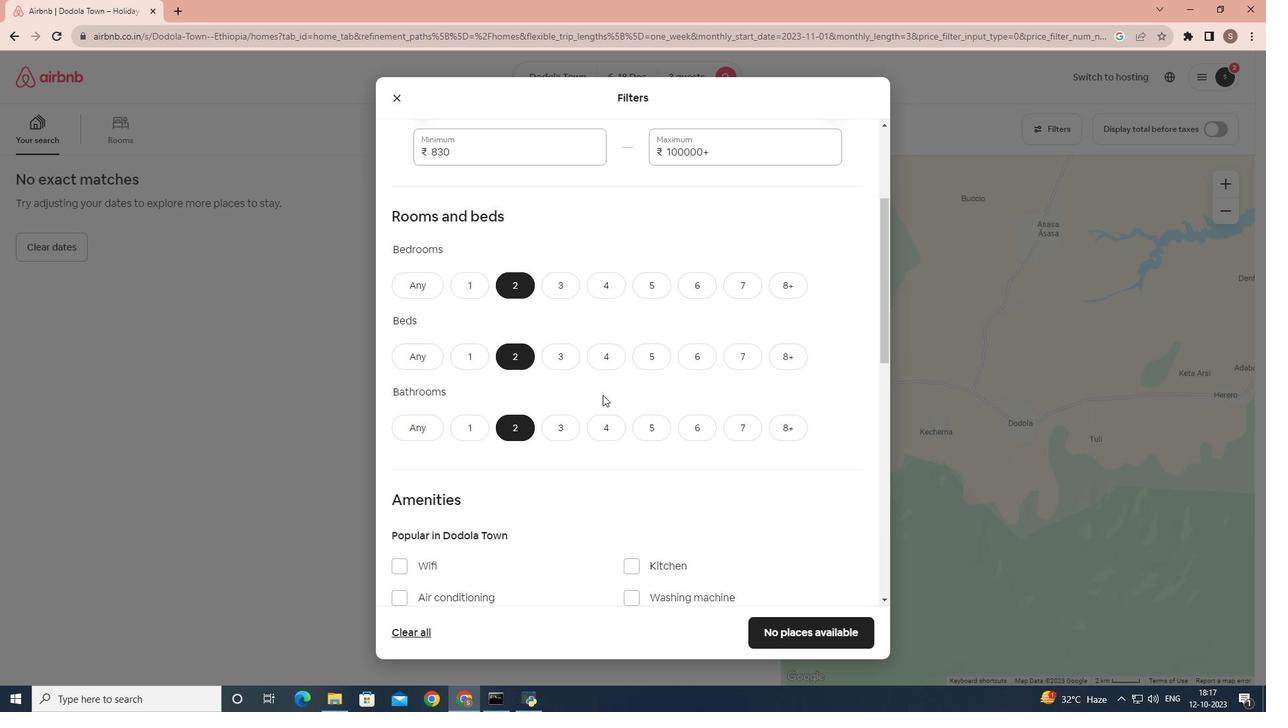 
Action: Mouse scrolled (603, 394) with delta (0, 0)
Screenshot: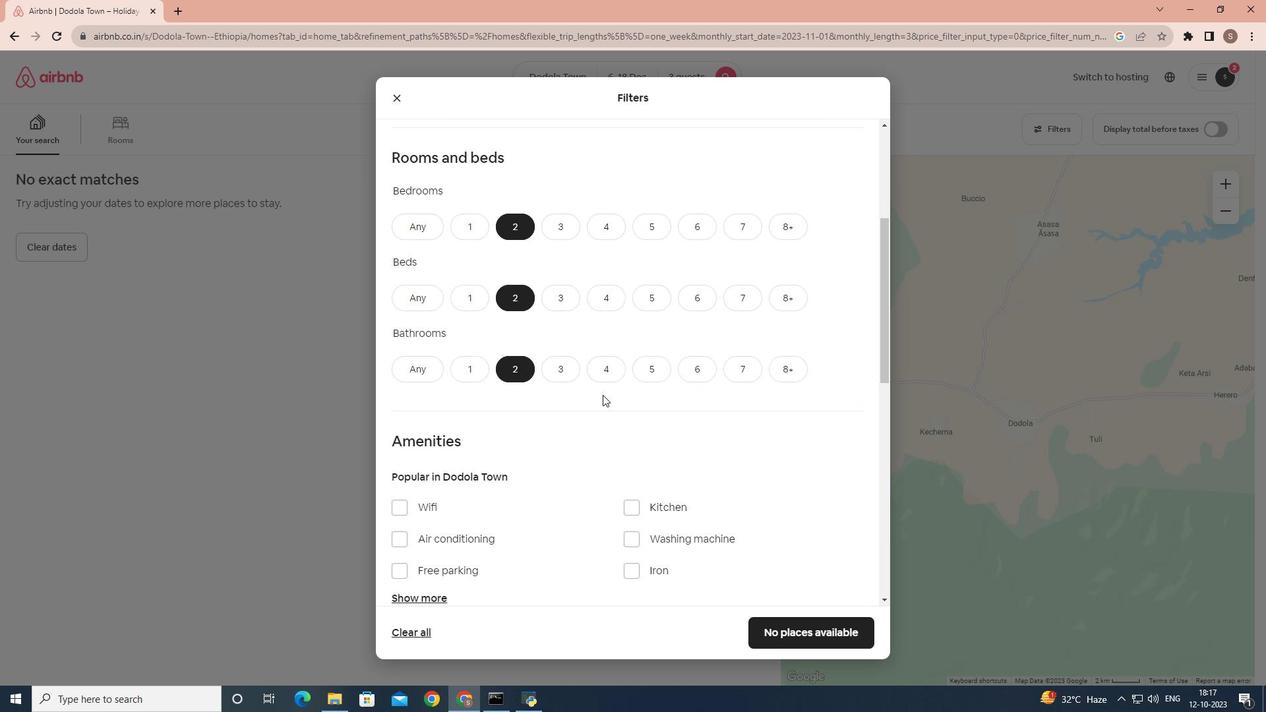 
Action: Mouse scrolled (603, 394) with delta (0, 0)
Screenshot: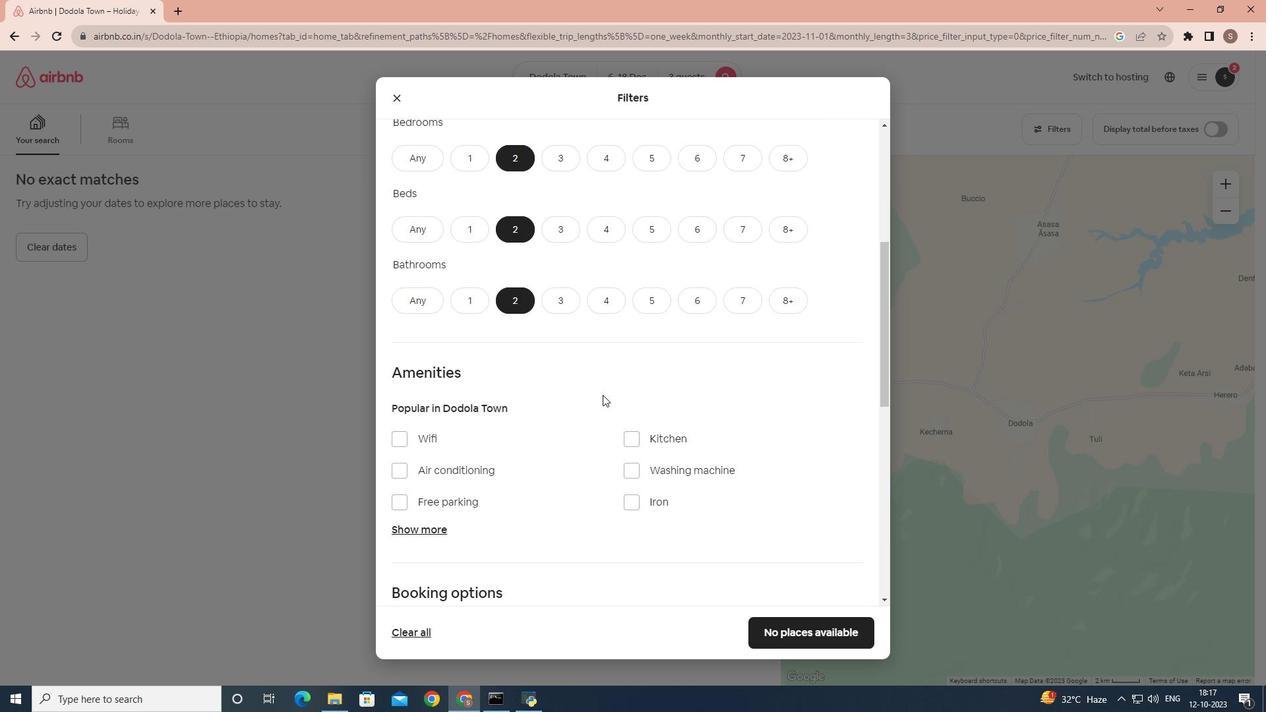 
Action: Mouse scrolled (603, 394) with delta (0, 0)
Screenshot: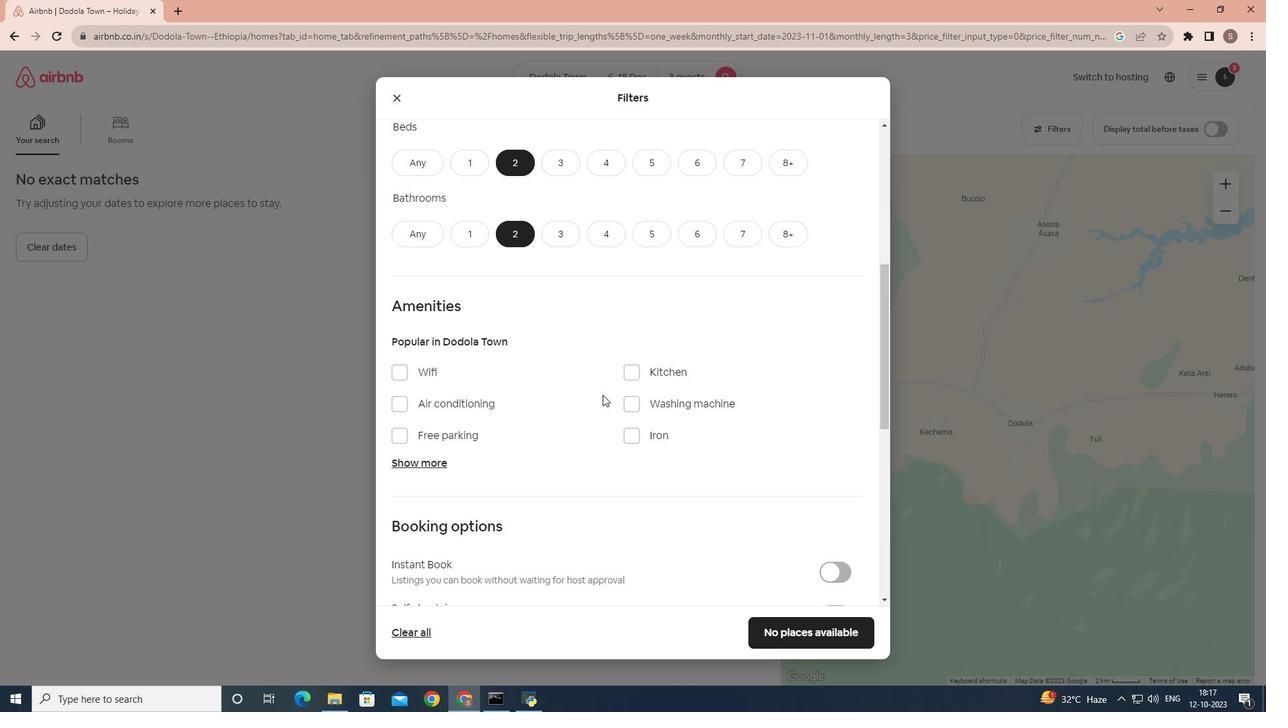 
Action: Mouse moved to (631, 399)
Screenshot: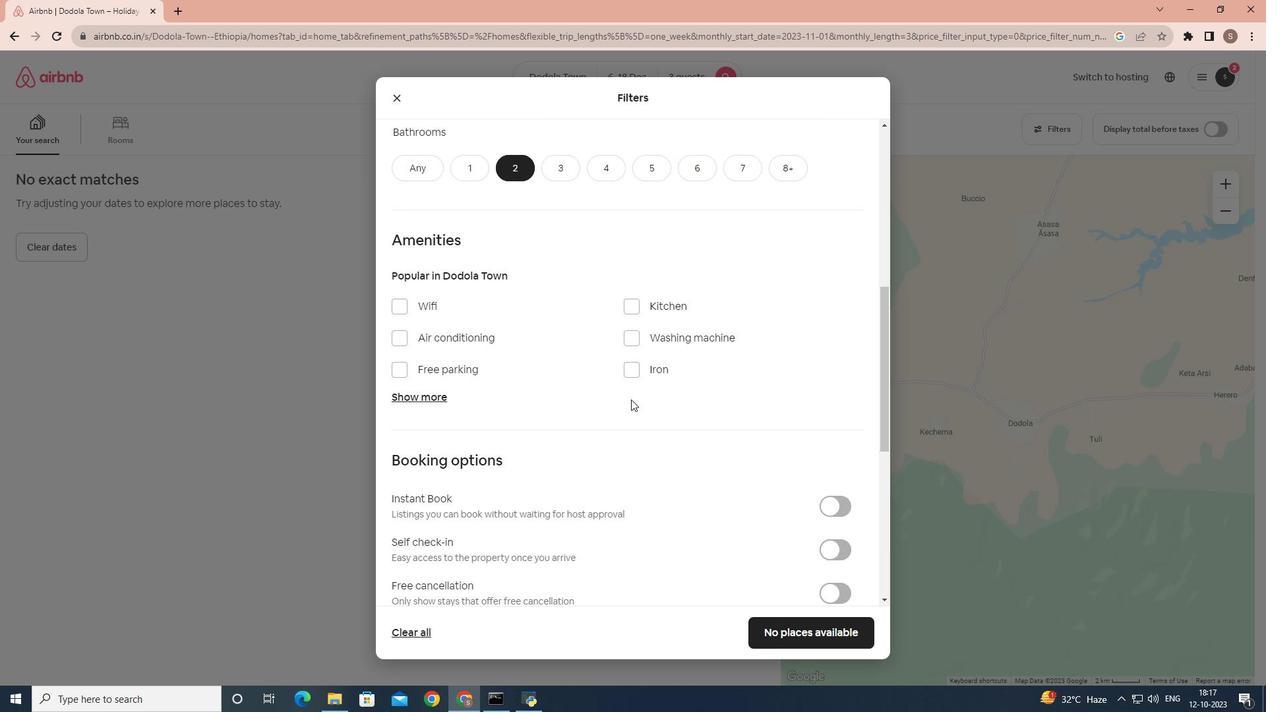 
Action: Mouse scrolled (631, 399) with delta (0, 0)
Screenshot: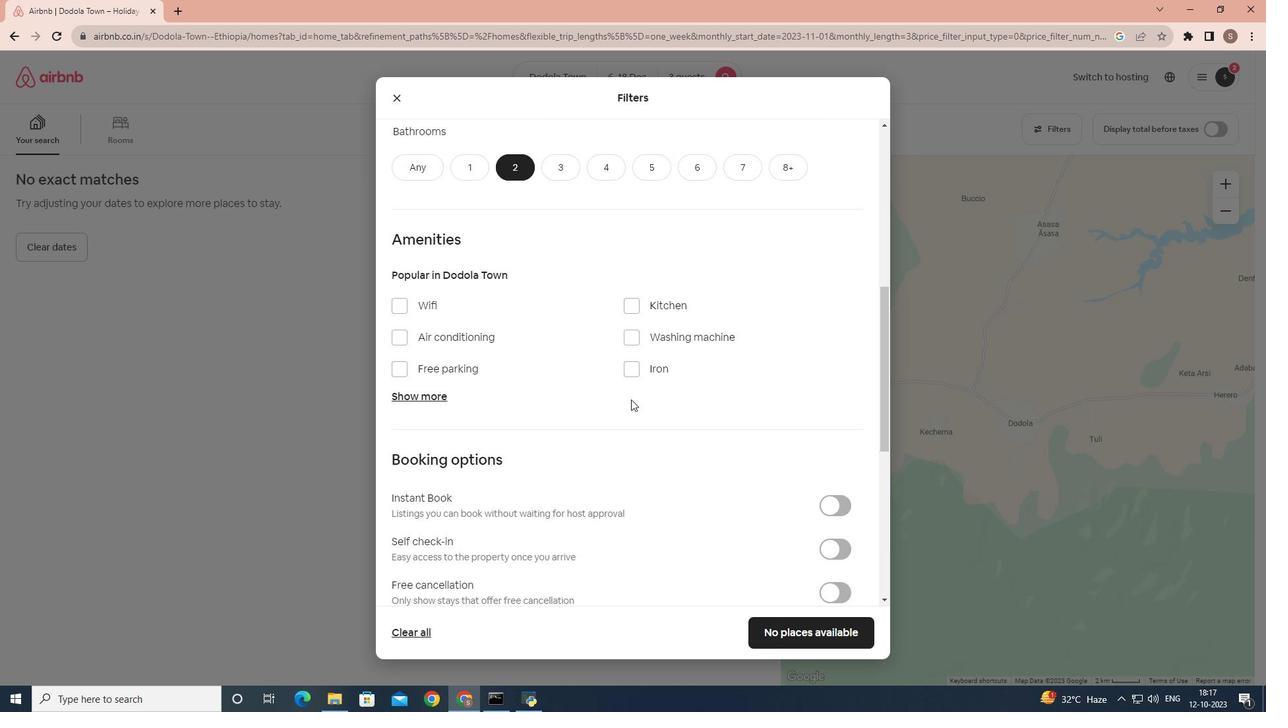 
Action: Mouse scrolled (631, 399) with delta (0, 0)
Screenshot: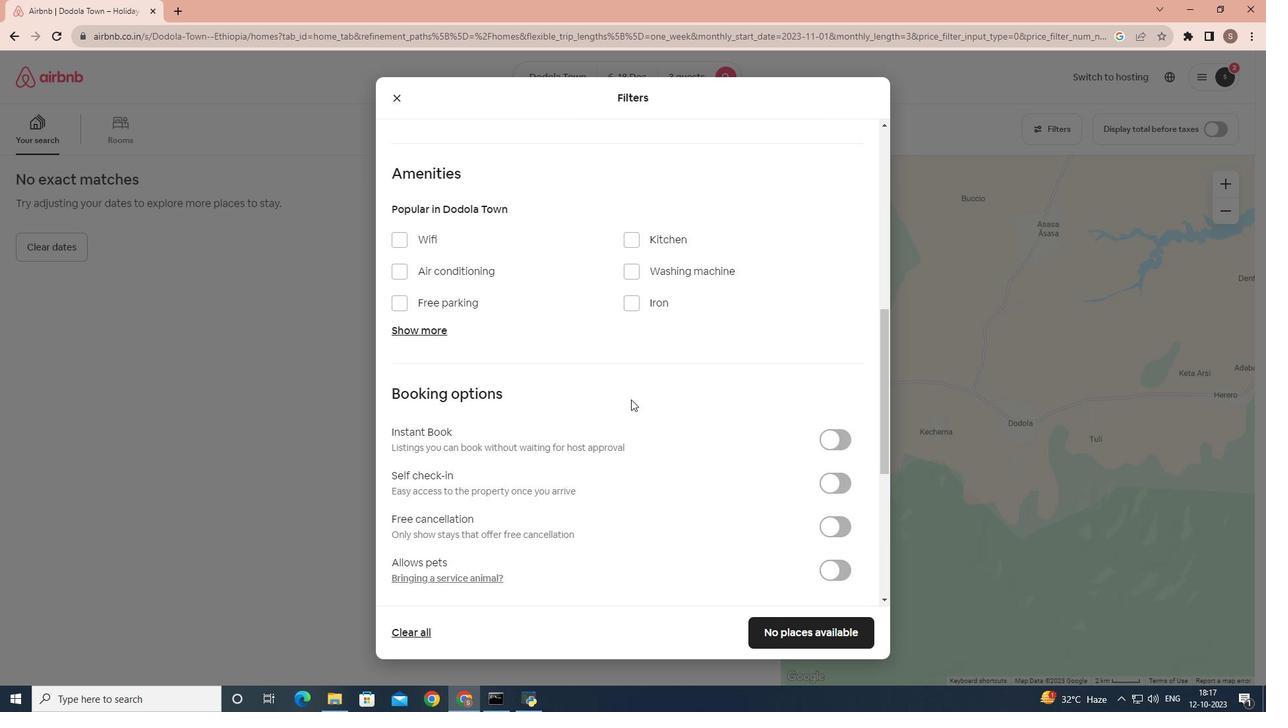 
Action: Mouse scrolled (631, 399) with delta (0, 0)
Screenshot: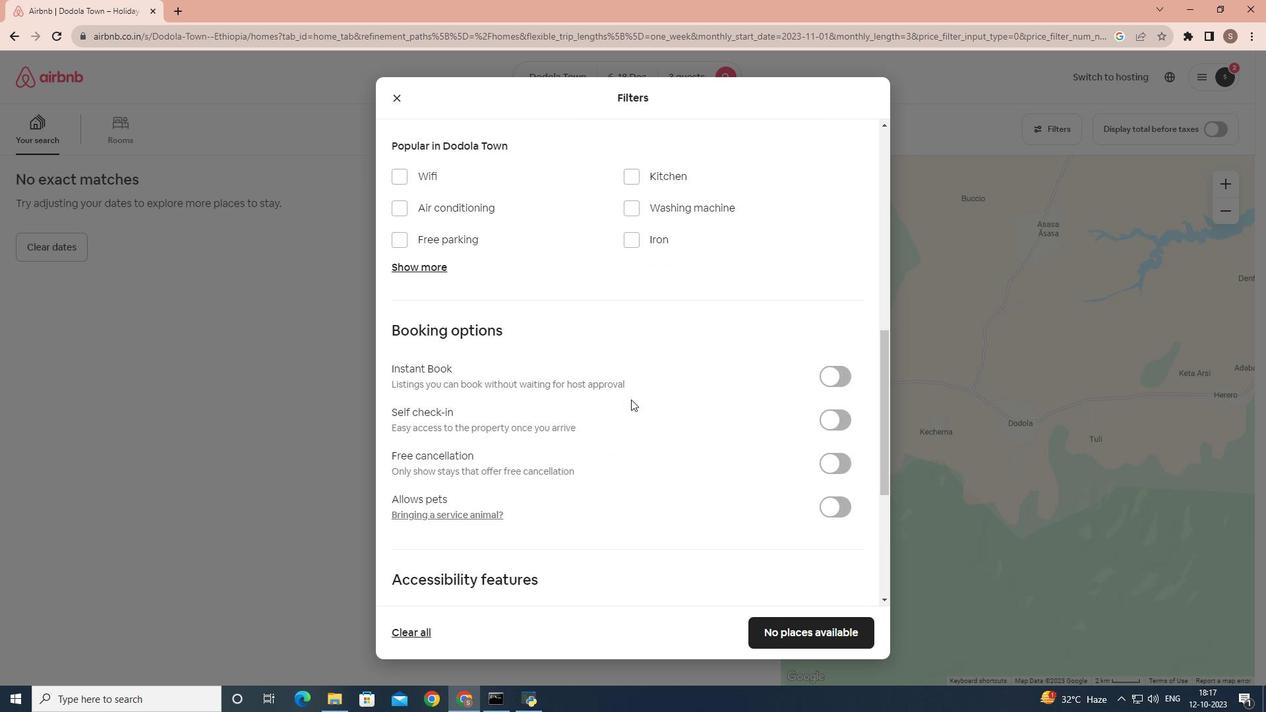 
Action: Mouse scrolled (631, 399) with delta (0, 0)
Screenshot: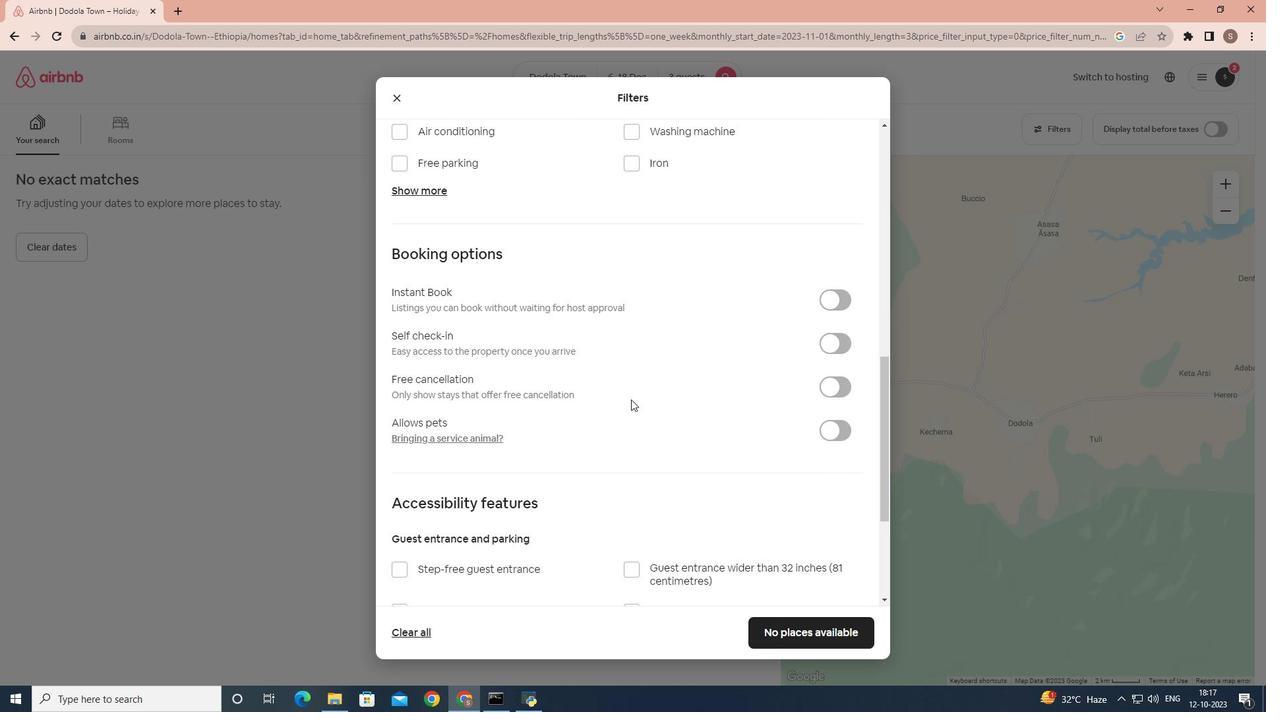
Action: Mouse scrolled (631, 399) with delta (0, 0)
Screenshot: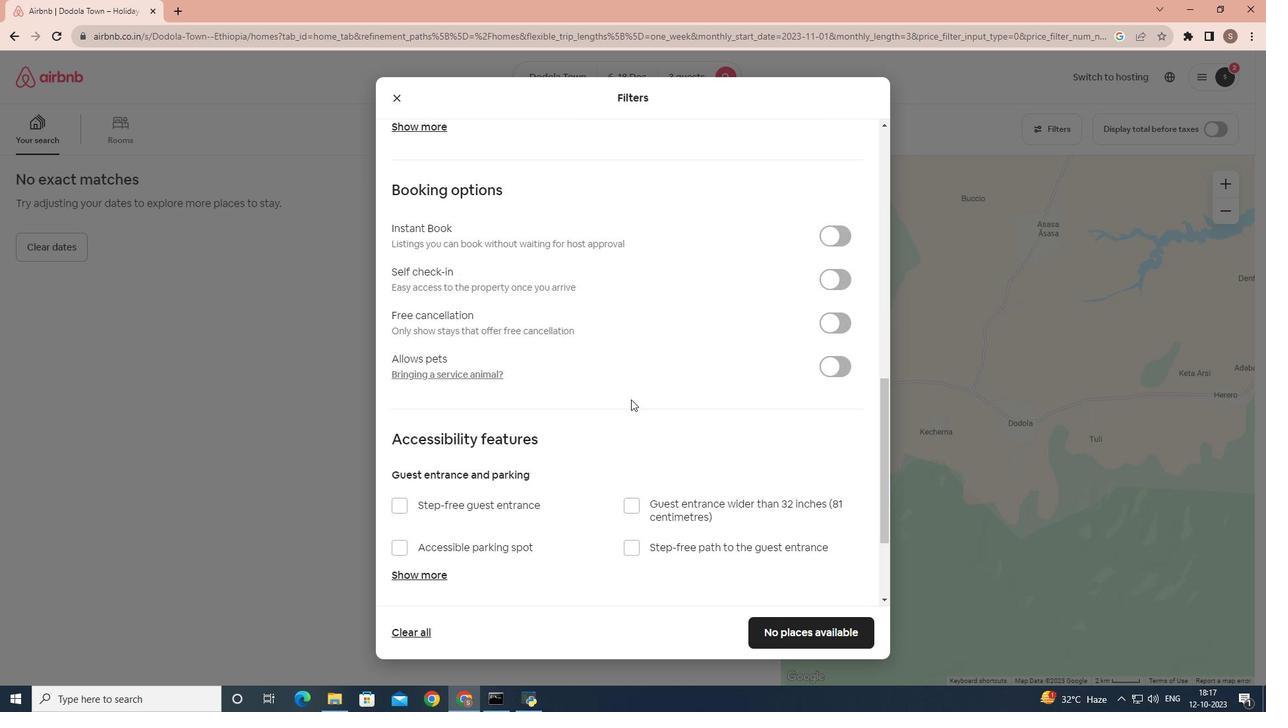 
Action: Mouse scrolled (631, 399) with delta (0, 0)
Screenshot: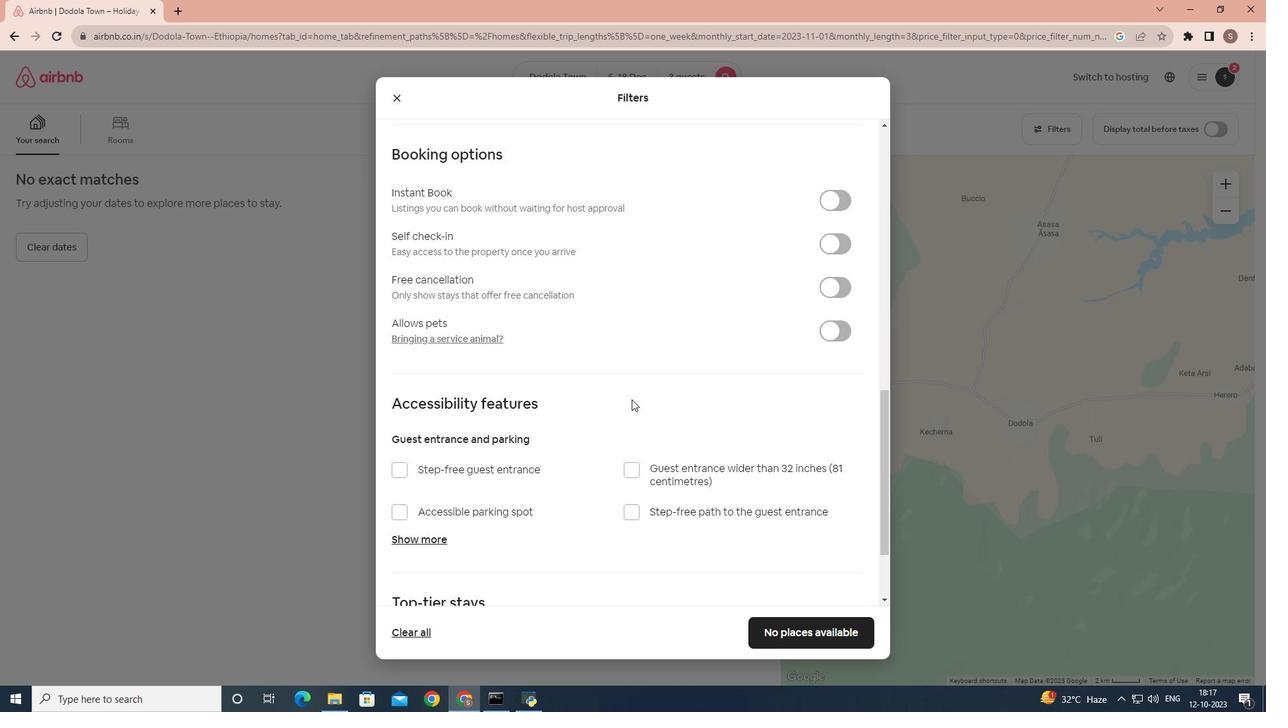 
Action: Mouse moved to (638, 402)
Screenshot: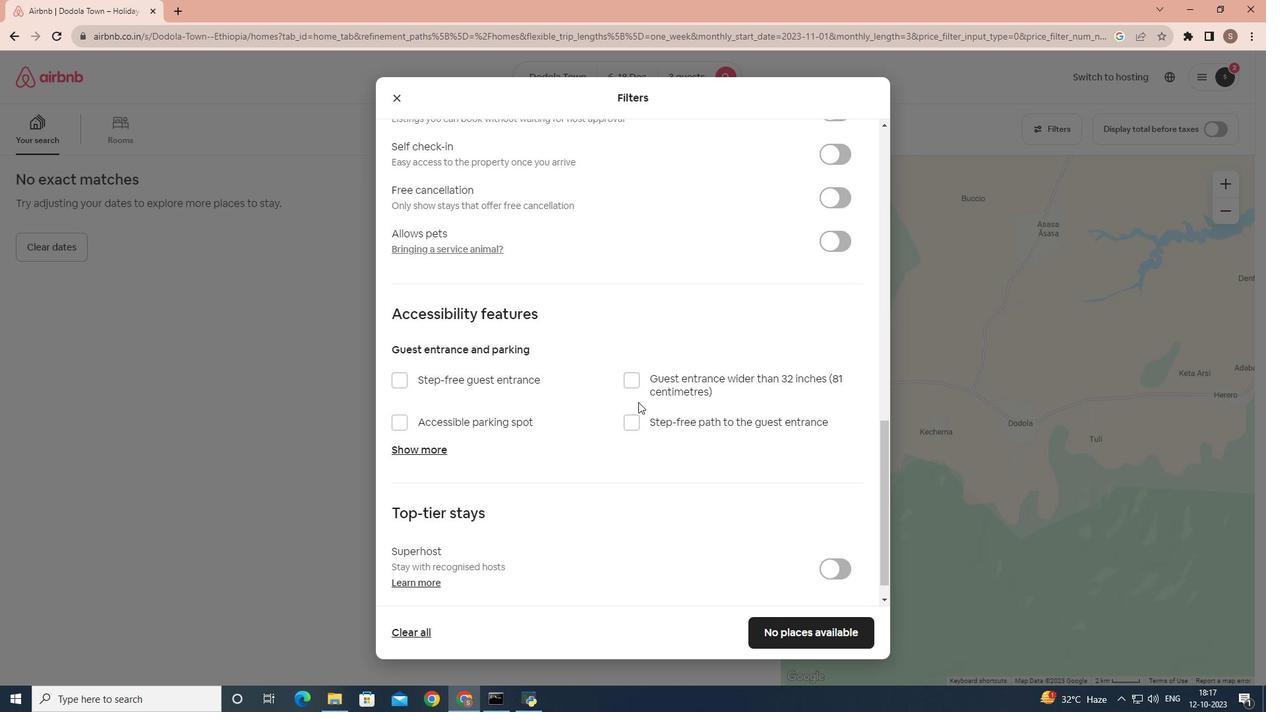 
Action: Mouse scrolled (638, 401) with delta (0, 0)
Screenshot: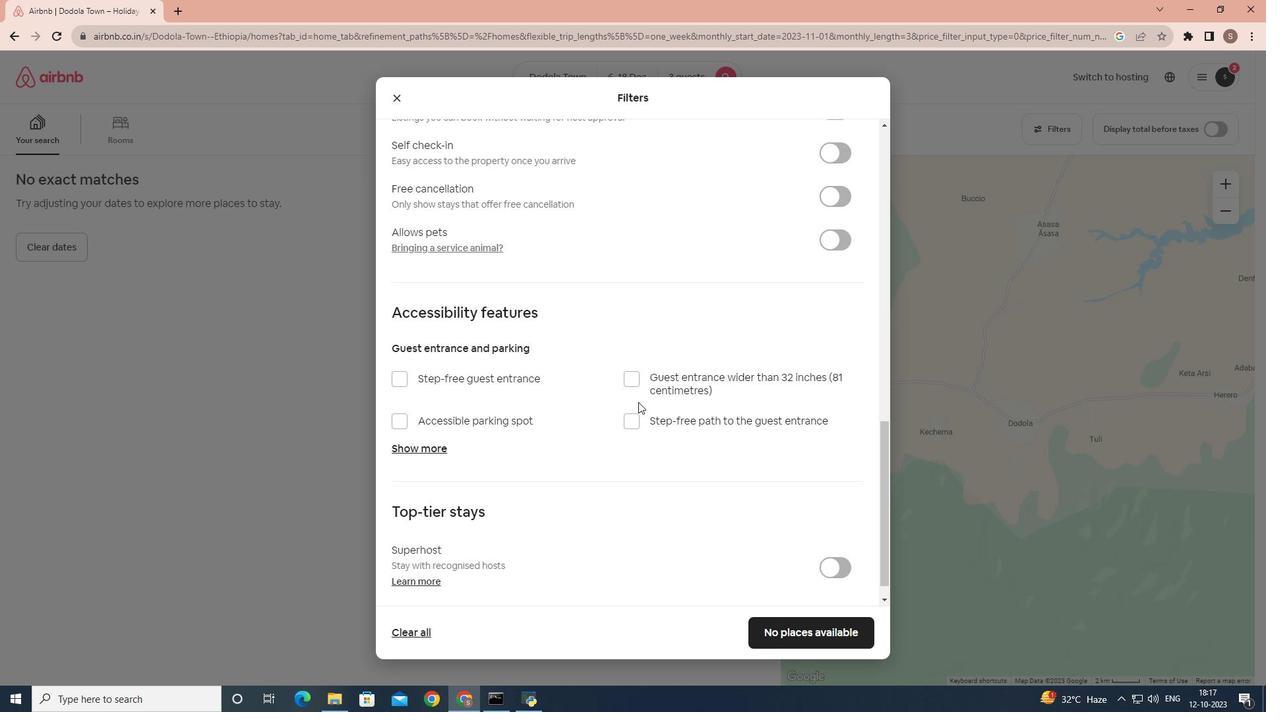 
Action: Mouse scrolled (638, 401) with delta (0, 0)
Screenshot: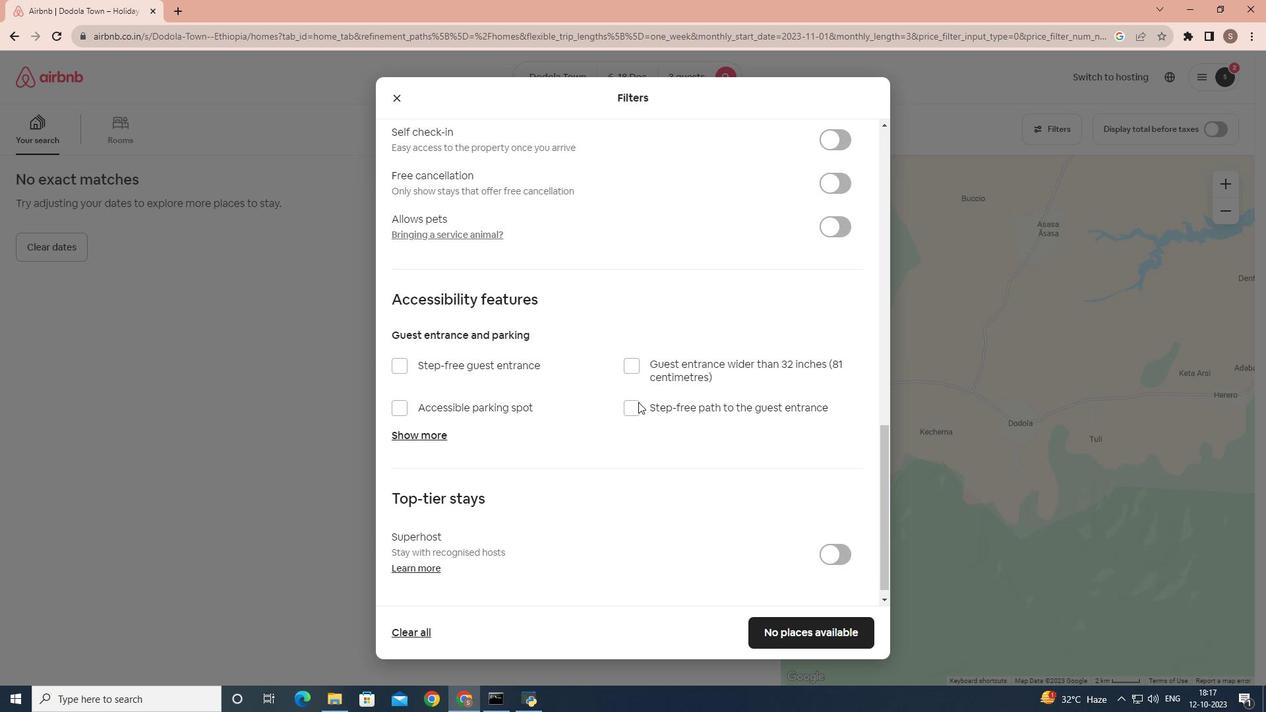 
Action: Mouse moved to (785, 632)
Screenshot: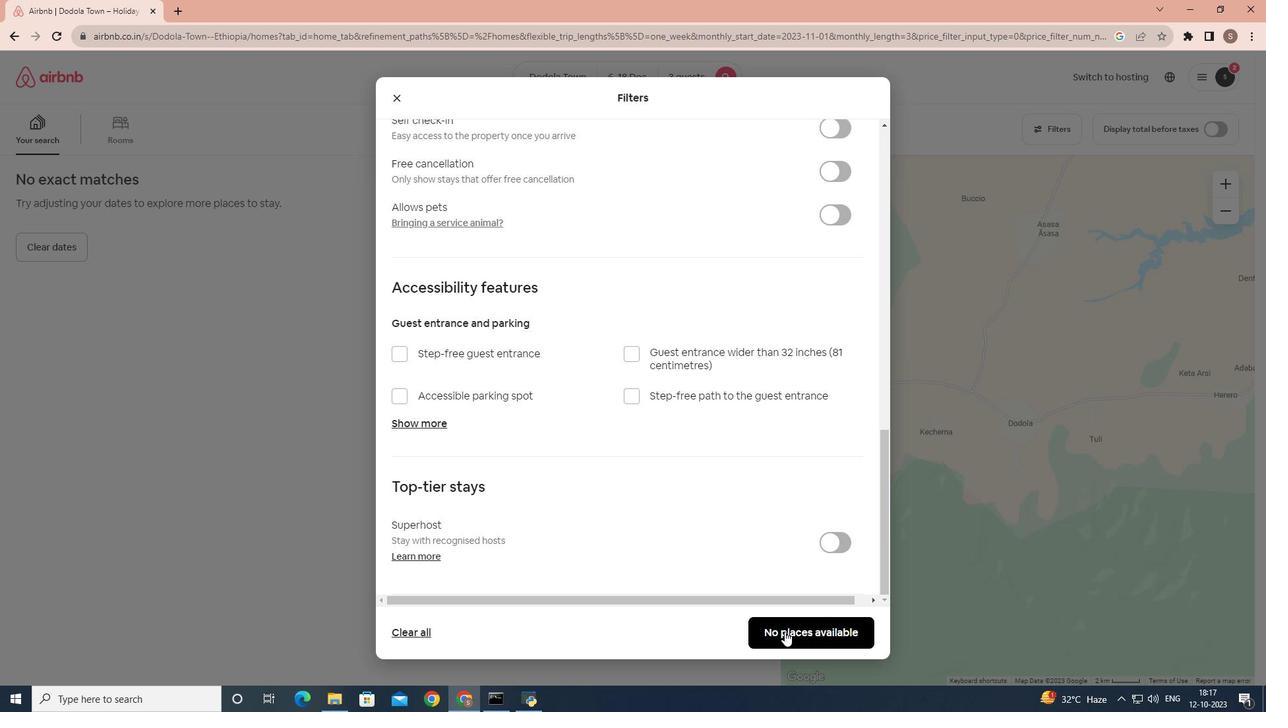 
Action: Mouse pressed left at (785, 632)
Screenshot: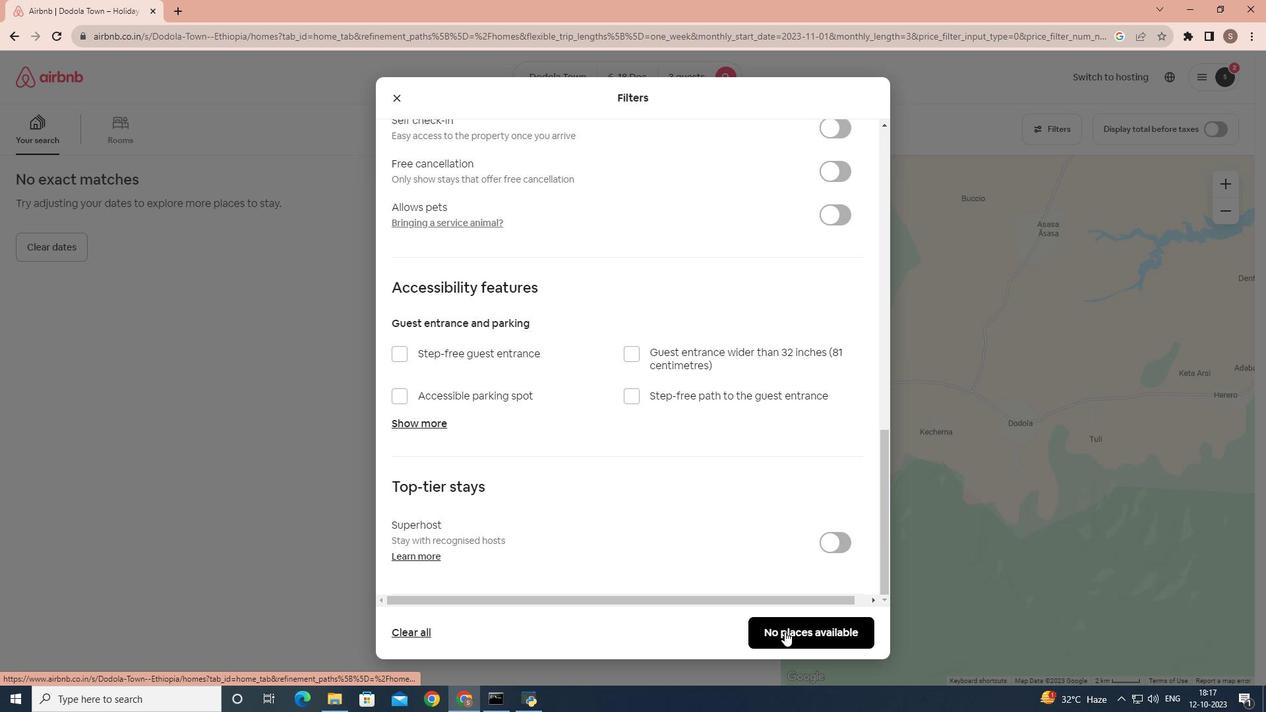 
Action: Mouse moved to (761, 601)
Screenshot: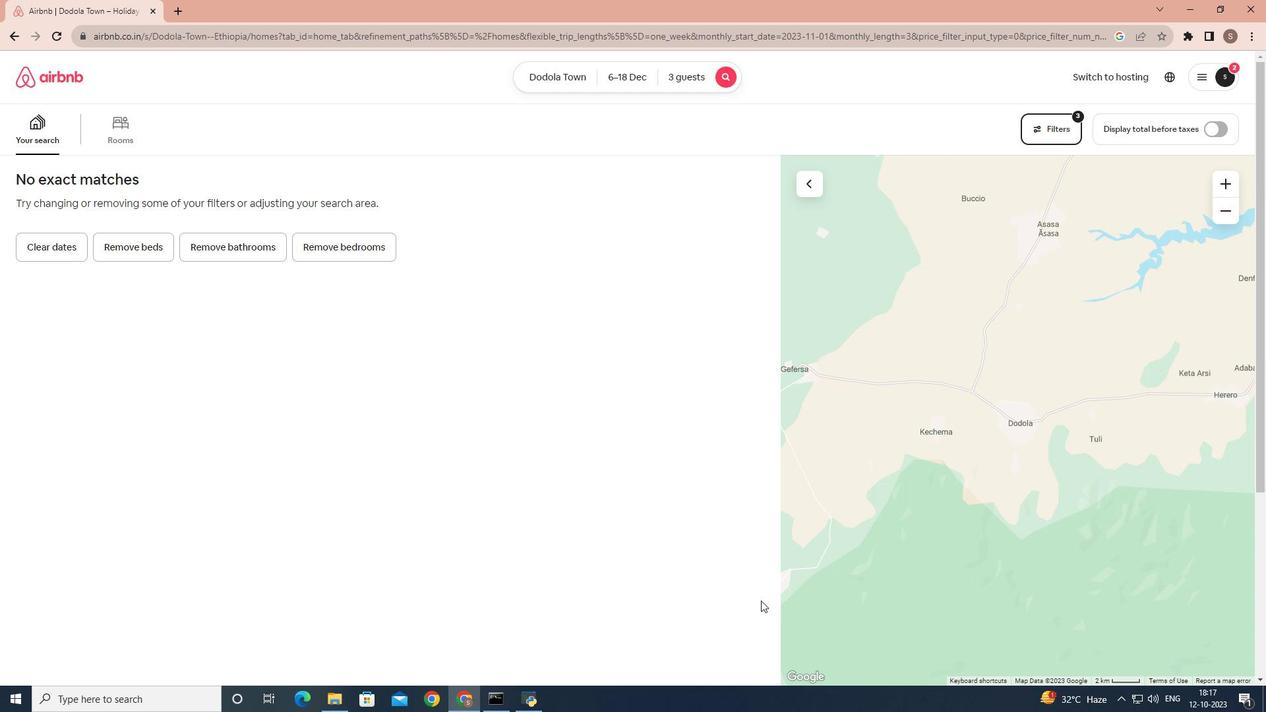 
